 Task: Create new Company, with domain: 'ricoh.com' and type: 'Prospect'. Add new contact for this company, with mail Id: 'Vivaan21Verma@ricoh.com', First Name: Vivaan, Last name:  Verma, Job Title: 'Copywriter', Phone Number: '(718) 987-6544'. Change life cycle stage to  Lead and lead status to  In Progress. Logged in from softage.6@softage.net
Action: Mouse moved to (113, 72)
Screenshot: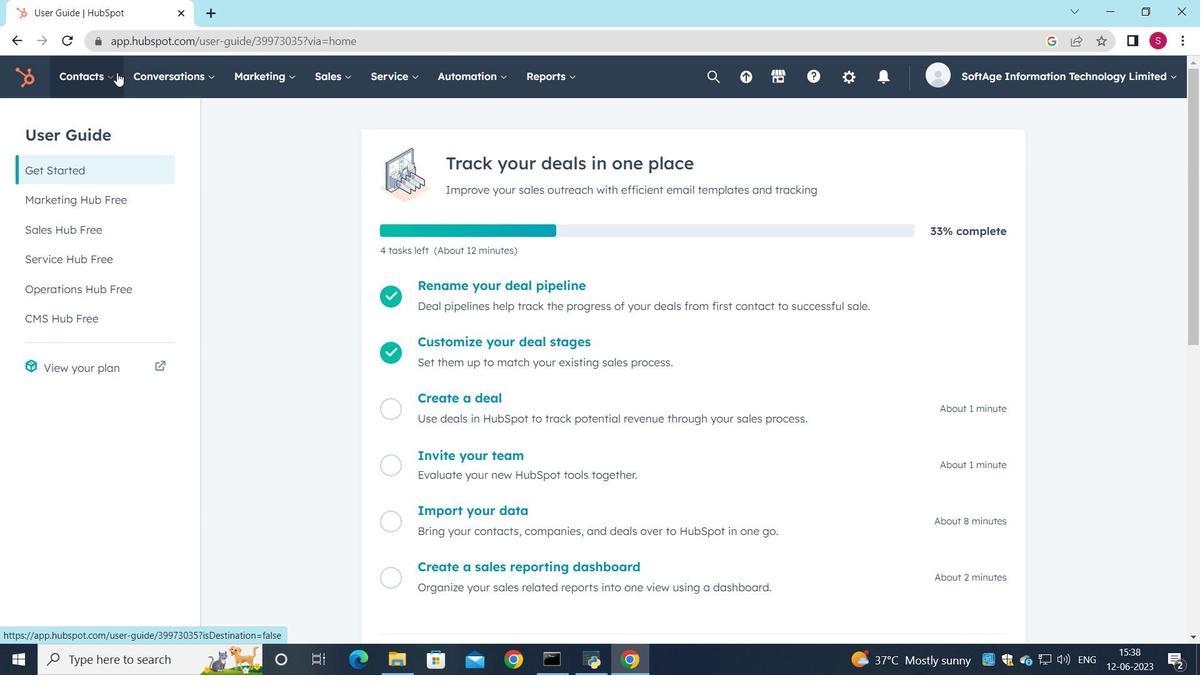 
Action: Mouse pressed left at (113, 72)
Screenshot: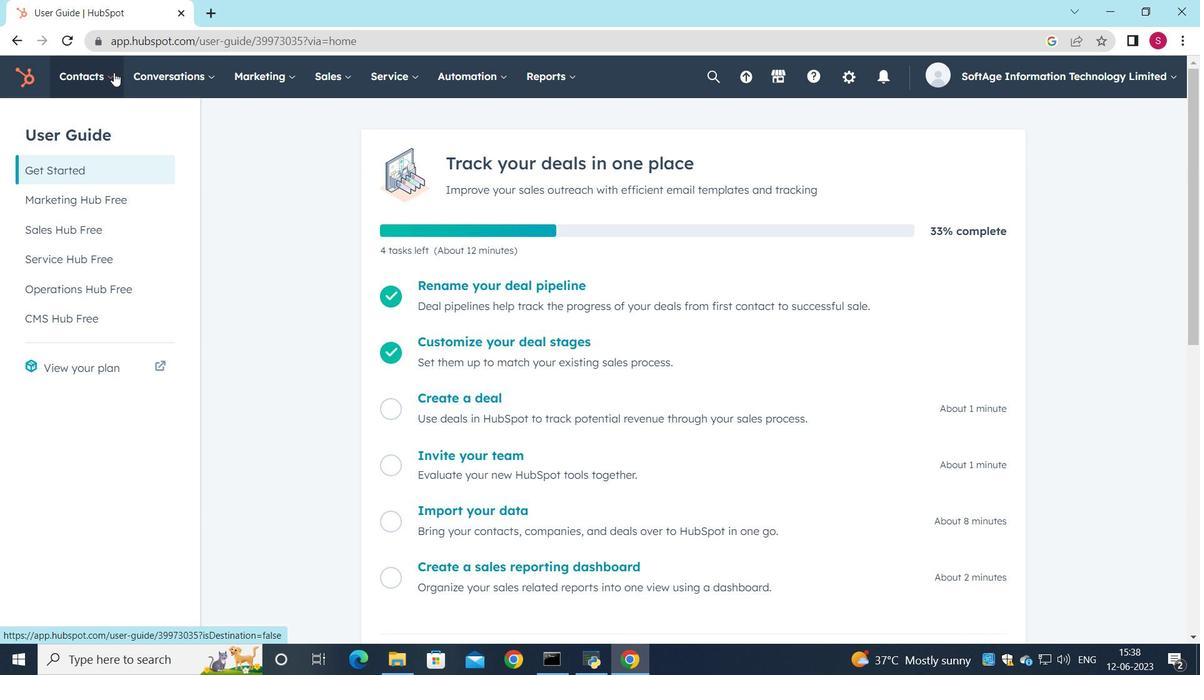 
Action: Mouse moved to (93, 157)
Screenshot: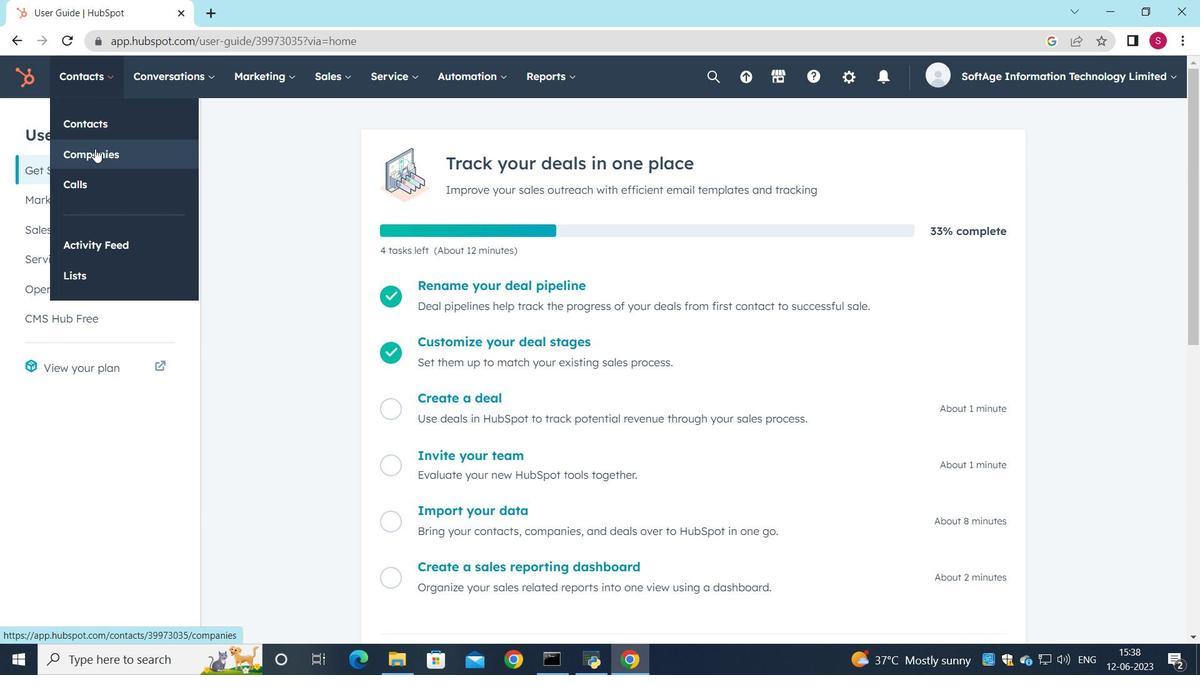 
Action: Mouse pressed left at (93, 157)
Screenshot: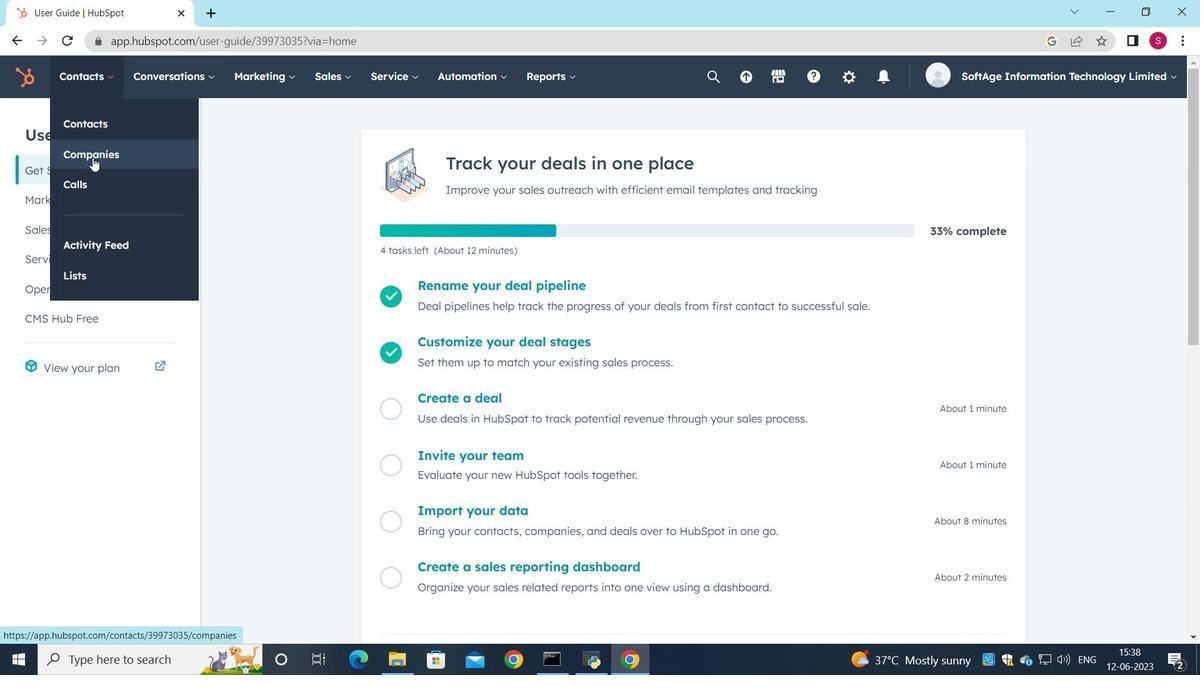 
Action: Mouse moved to (1092, 128)
Screenshot: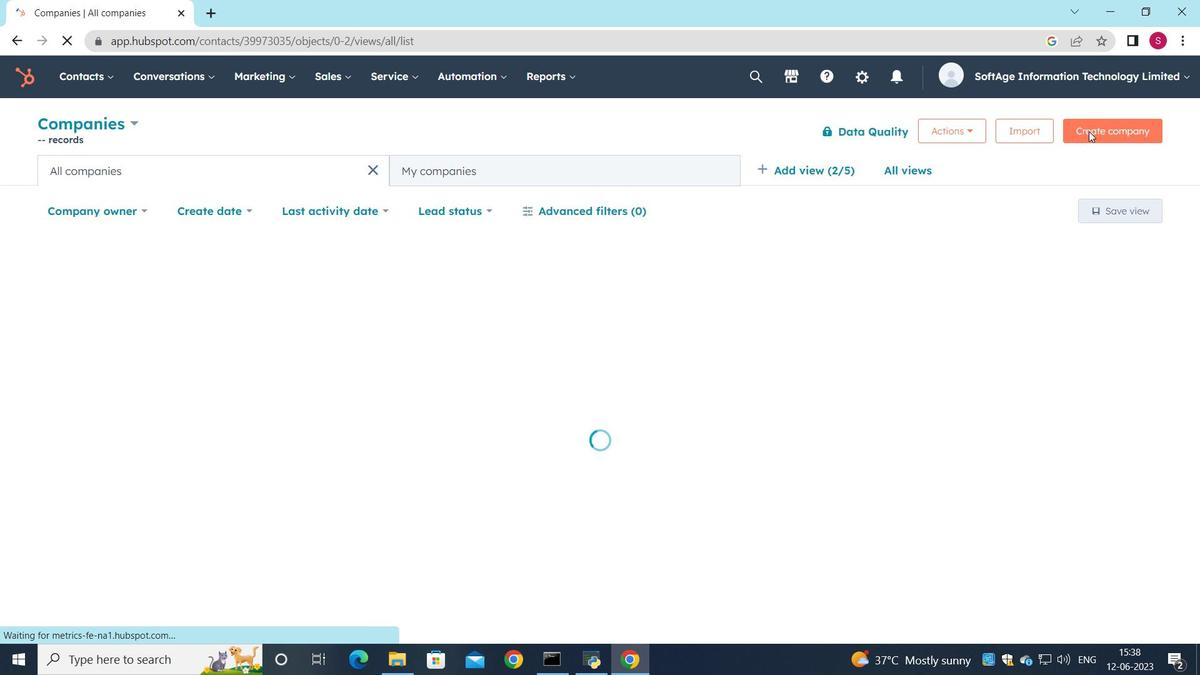 
Action: Mouse pressed left at (1092, 128)
Screenshot: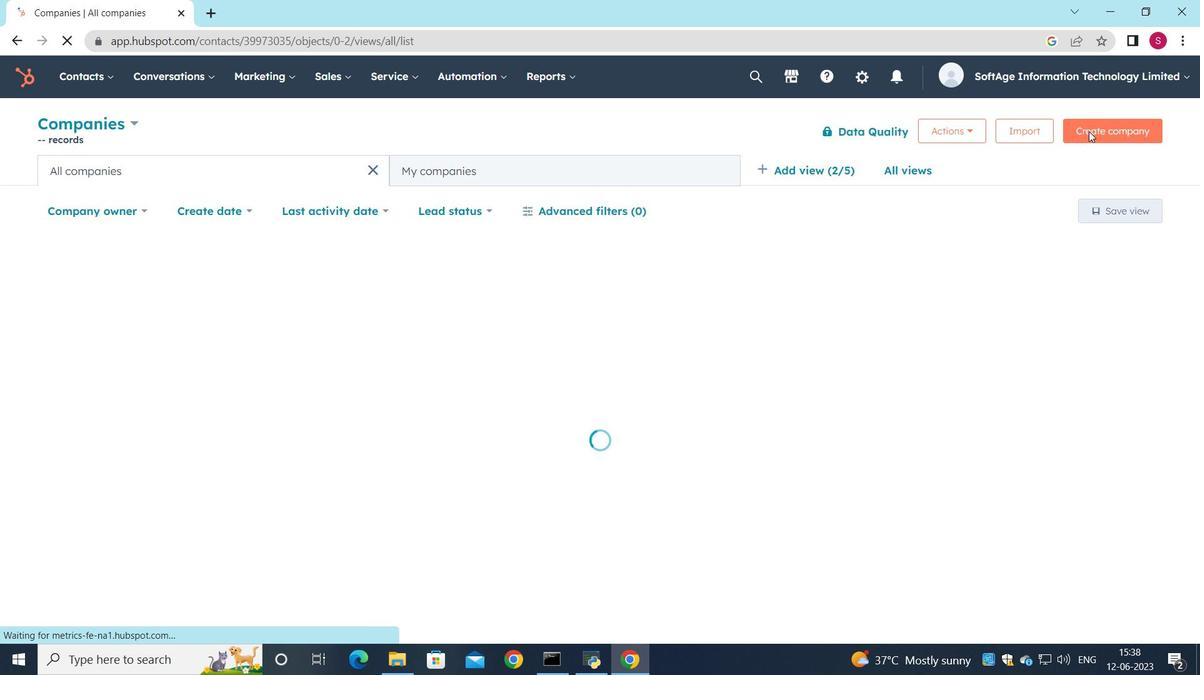 
Action: Mouse moved to (870, 215)
Screenshot: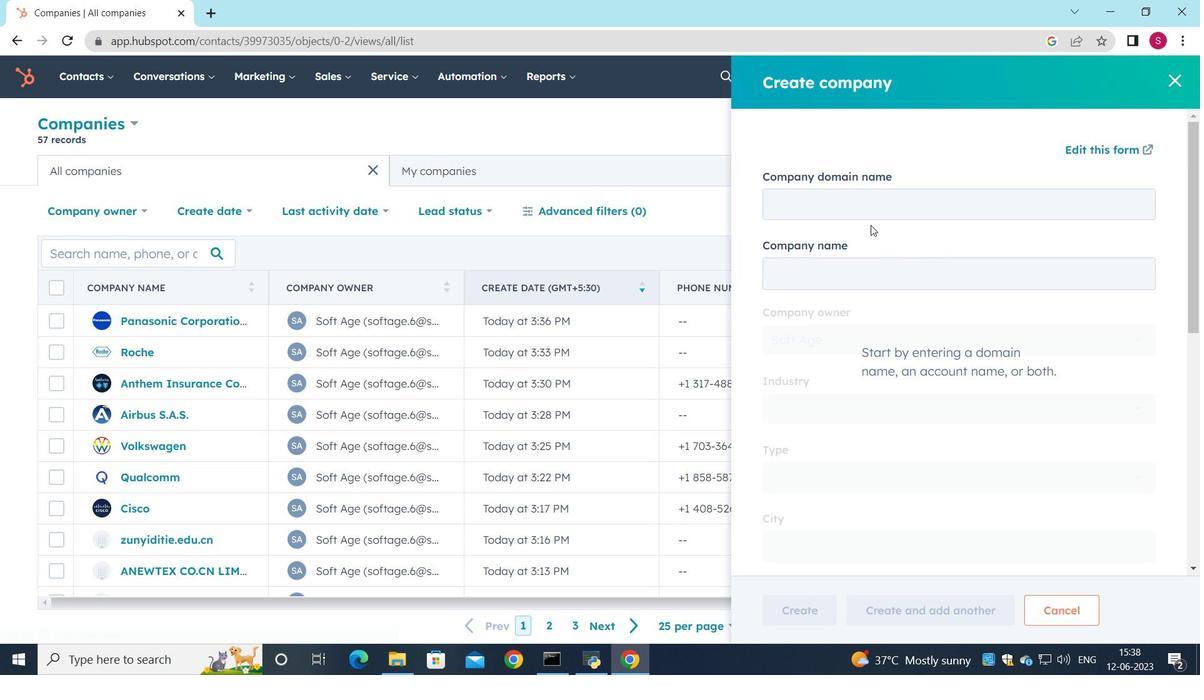 
Action: Mouse pressed left at (870, 215)
Screenshot: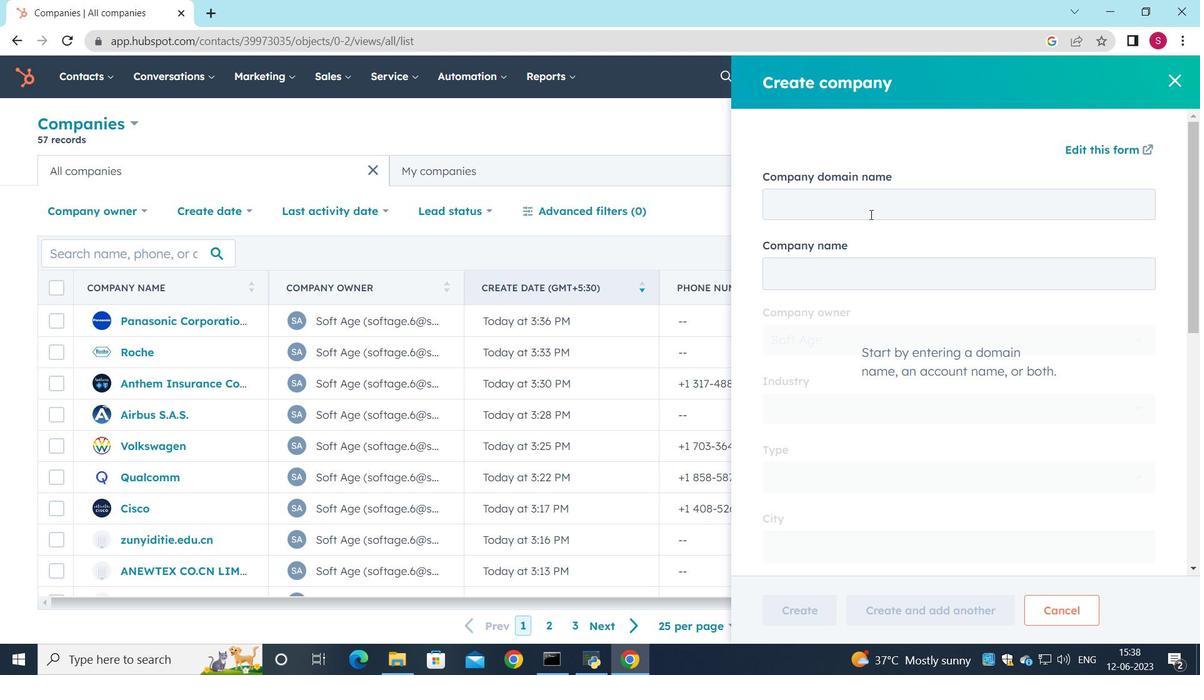 
Action: Key pressed ricoh.com
Screenshot: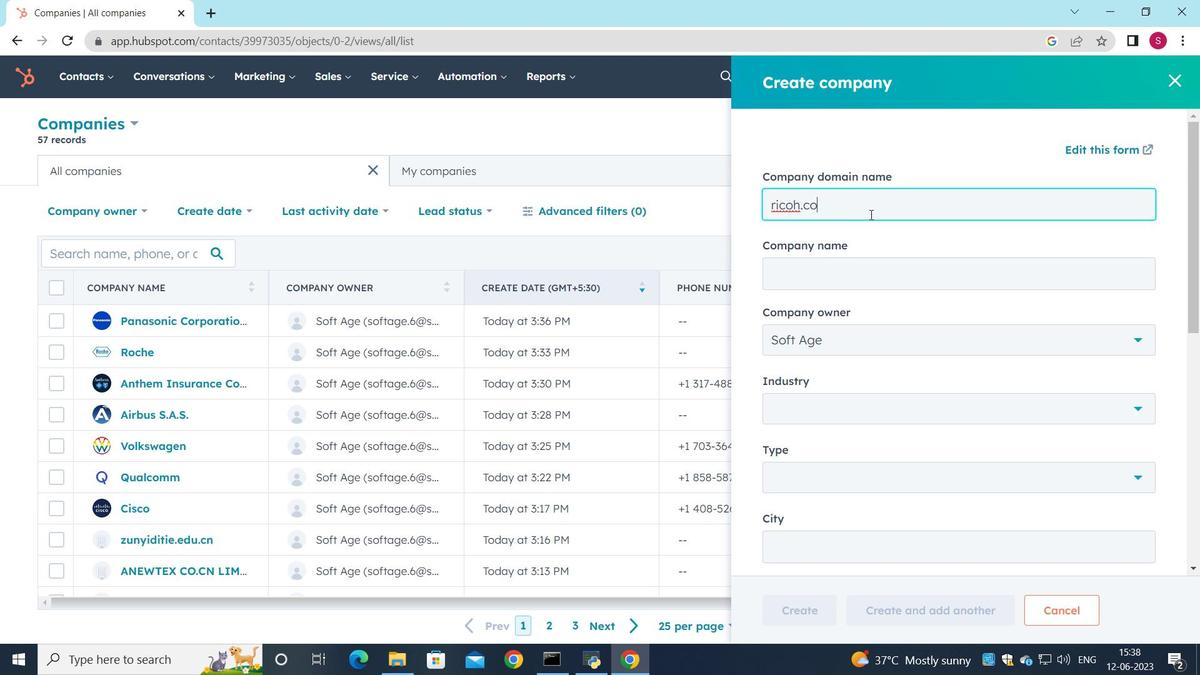
Action: Mouse moved to (868, 349)
Screenshot: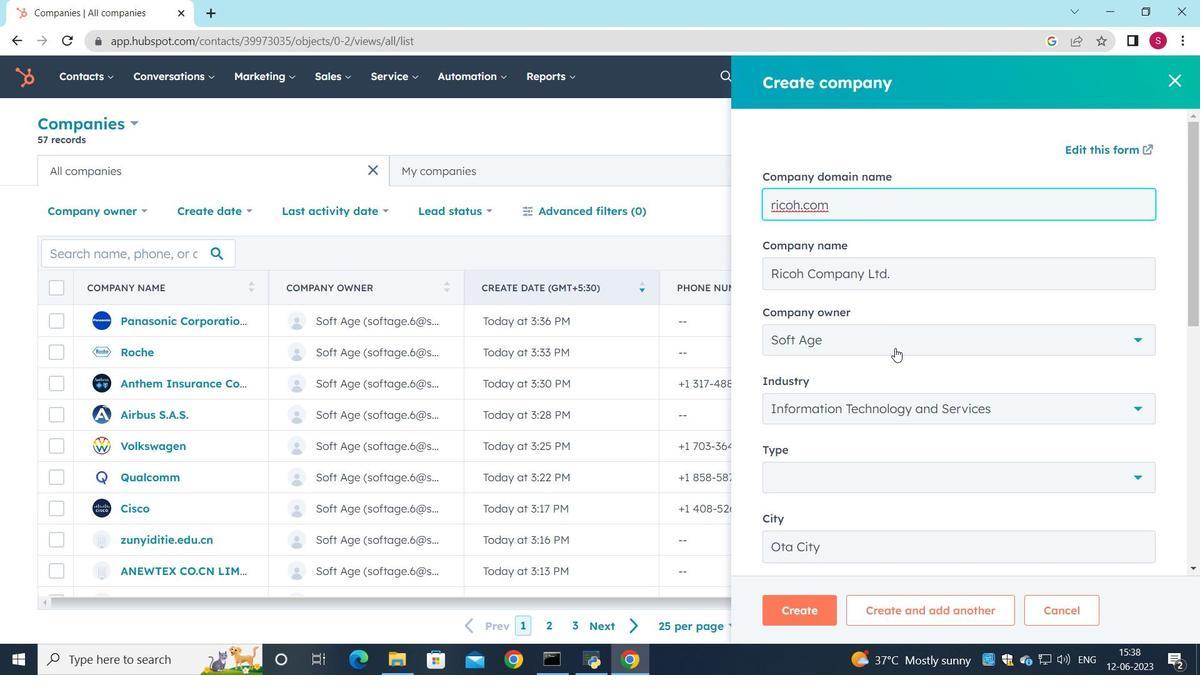 
Action: Mouse scrolled (868, 348) with delta (0, 0)
Screenshot: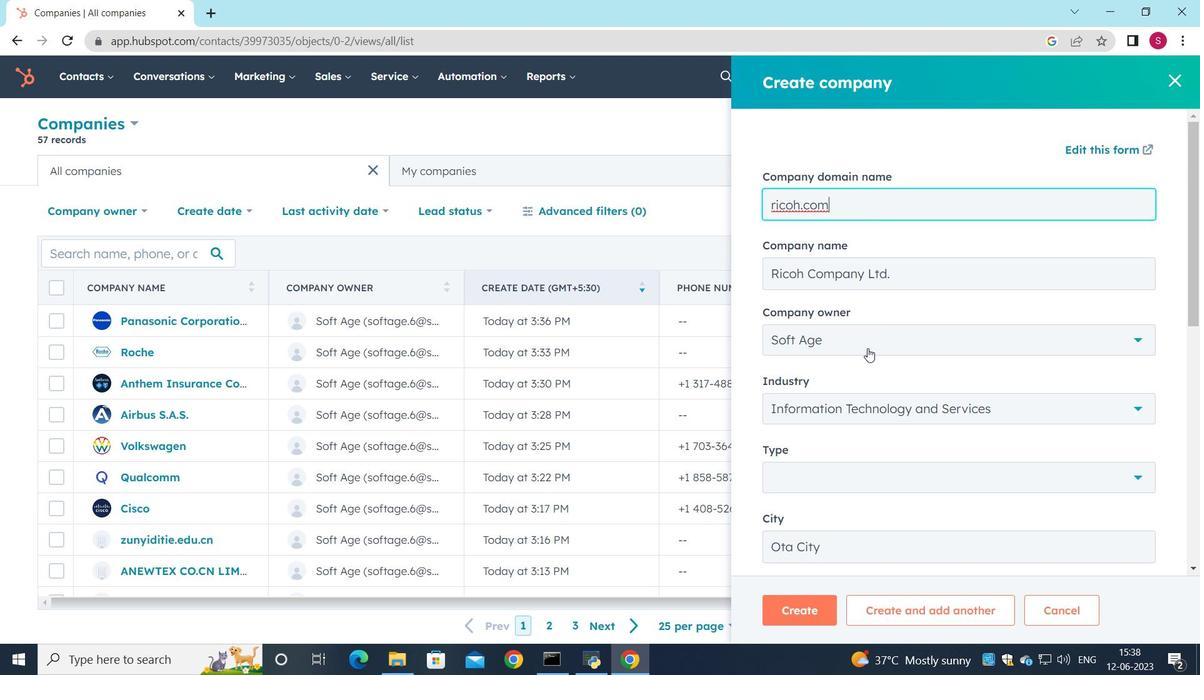 
Action: Mouse scrolled (868, 348) with delta (0, 0)
Screenshot: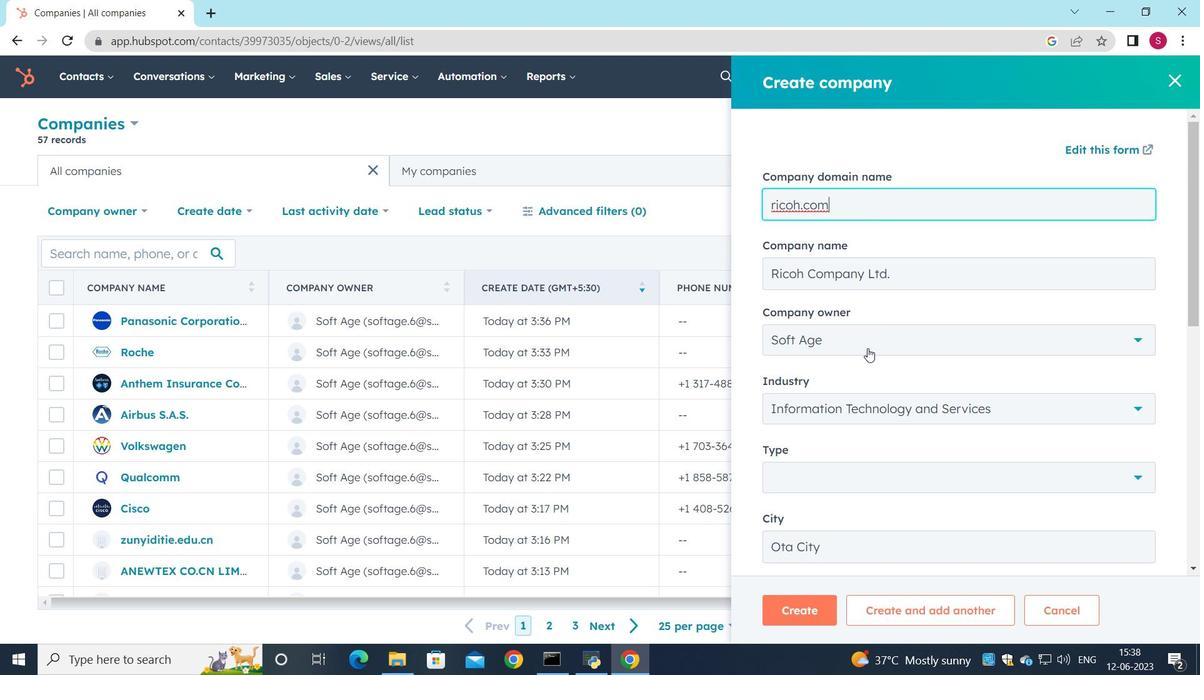 
Action: Mouse moved to (1134, 317)
Screenshot: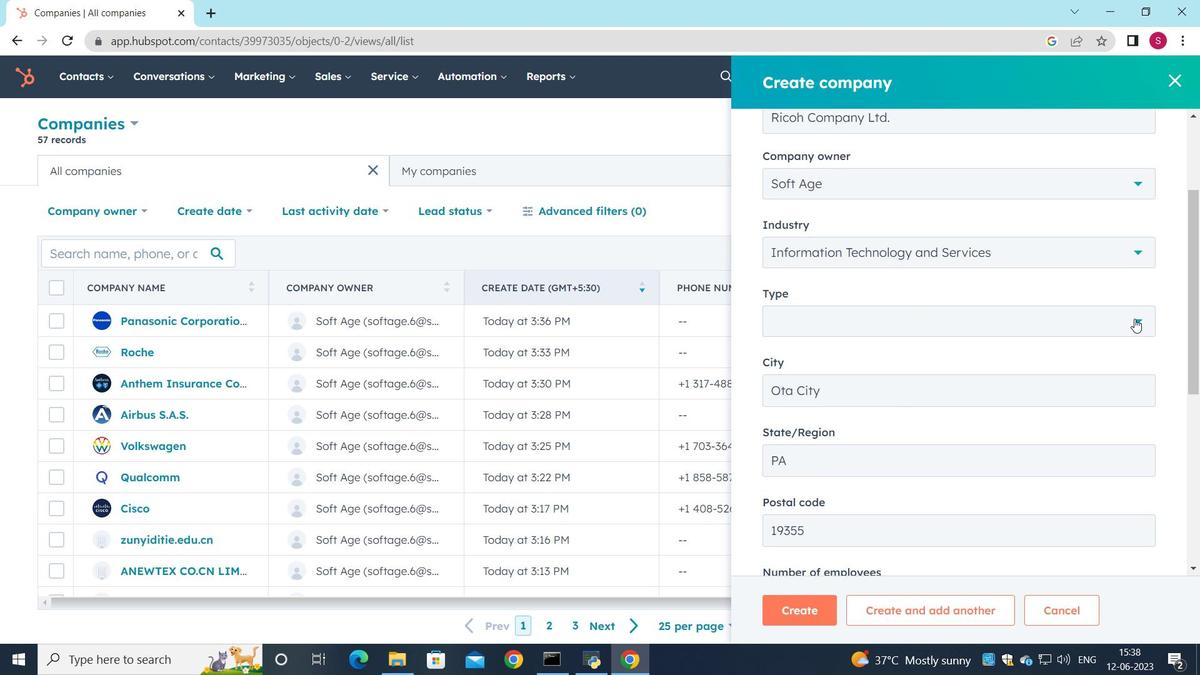 
Action: Mouse pressed left at (1134, 317)
Screenshot: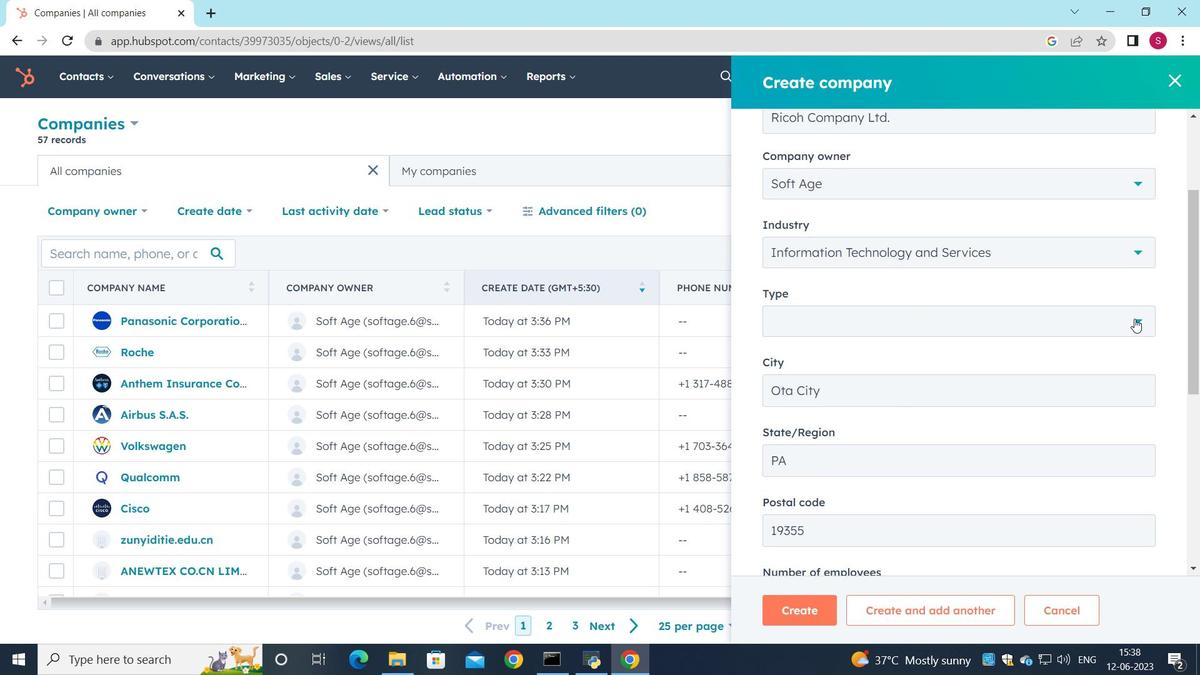 
Action: Mouse moved to (817, 393)
Screenshot: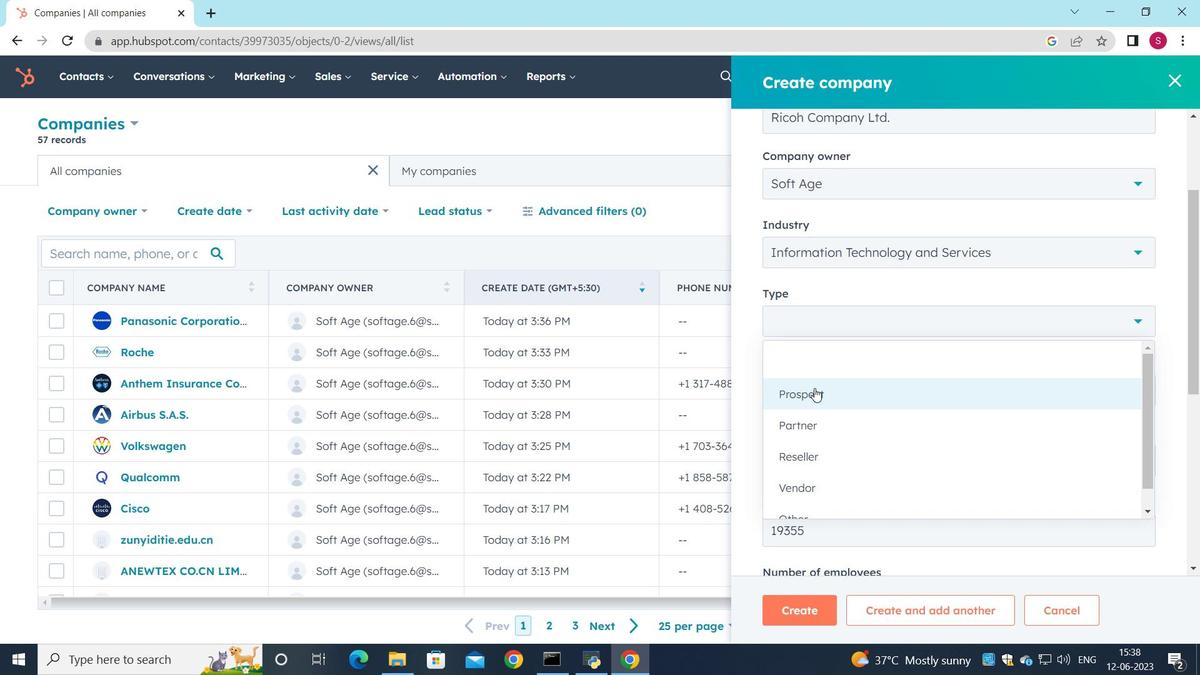 
Action: Mouse pressed left at (817, 393)
Screenshot: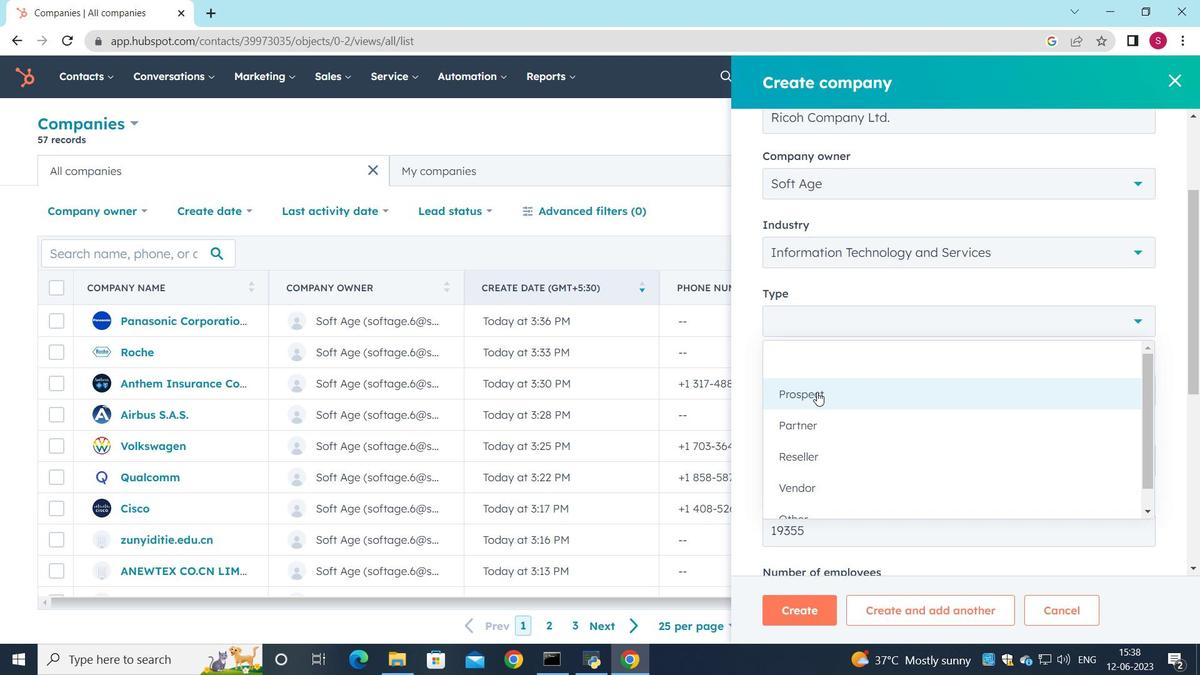 
Action: Mouse scrolled (817, 392) with delta (0, 0)
Screenshot: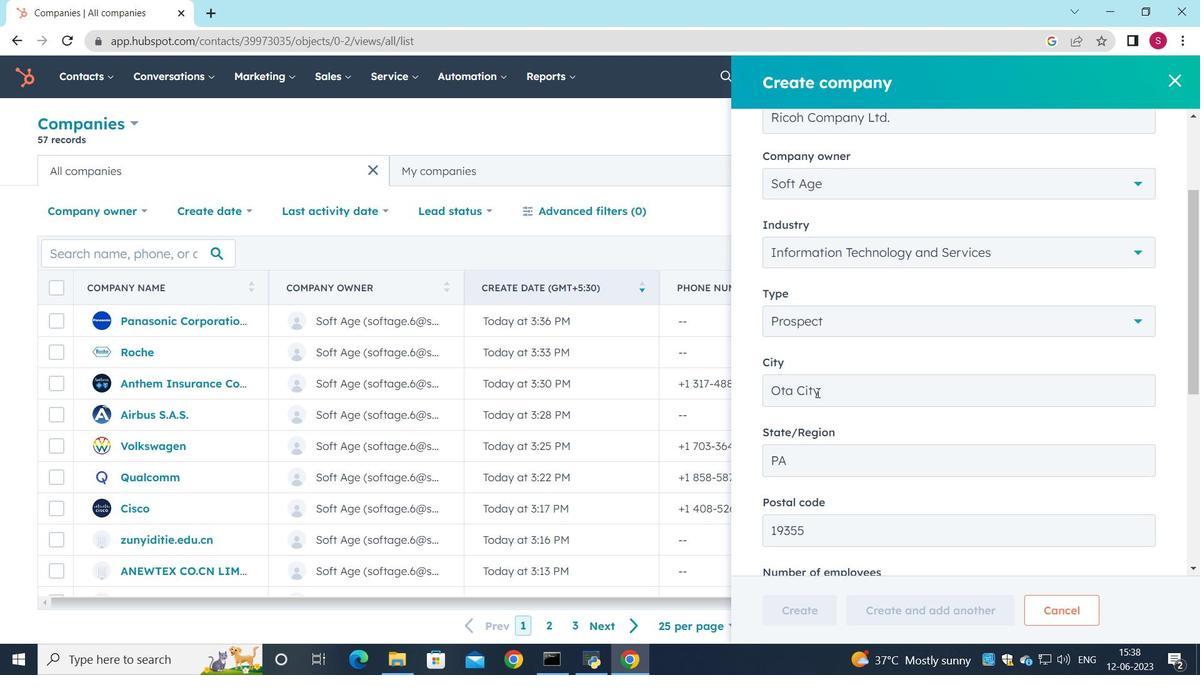 
Action: Mouse scrolled (817, 392) with delta (0, 0)
Screenshot: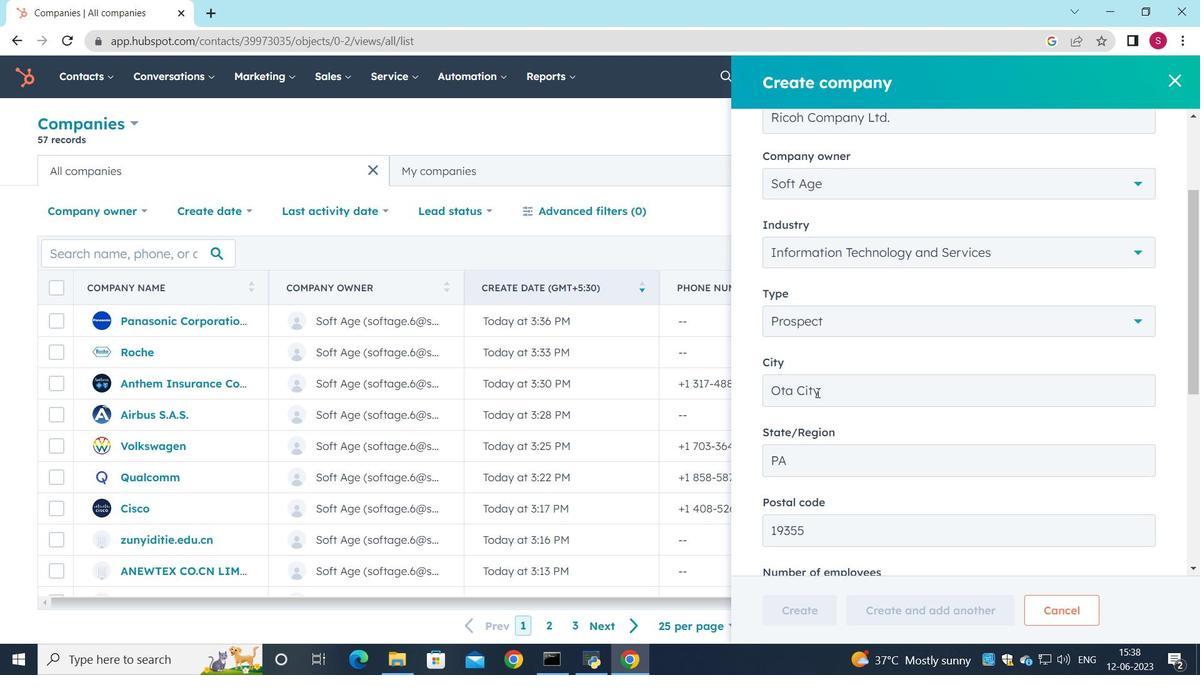 
Action: Mouse moved to (846, 447)
Screenshot: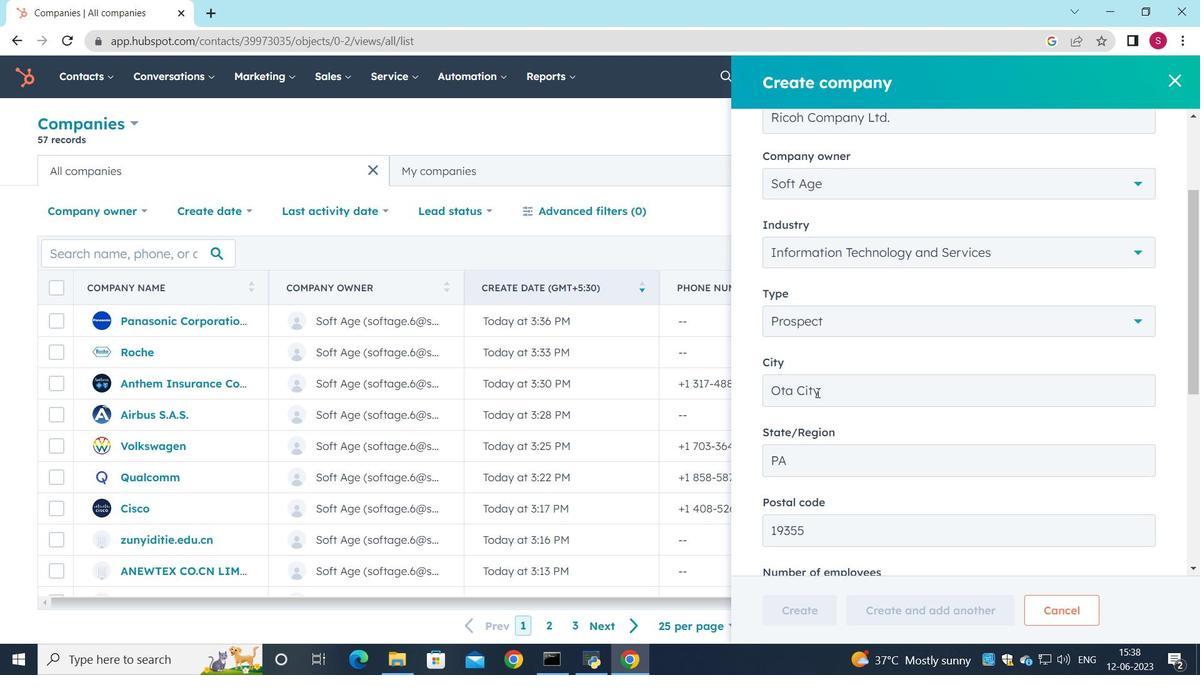 
Action: Mouse scrolled (846, 447) with delta (0, 0)
Screenshot: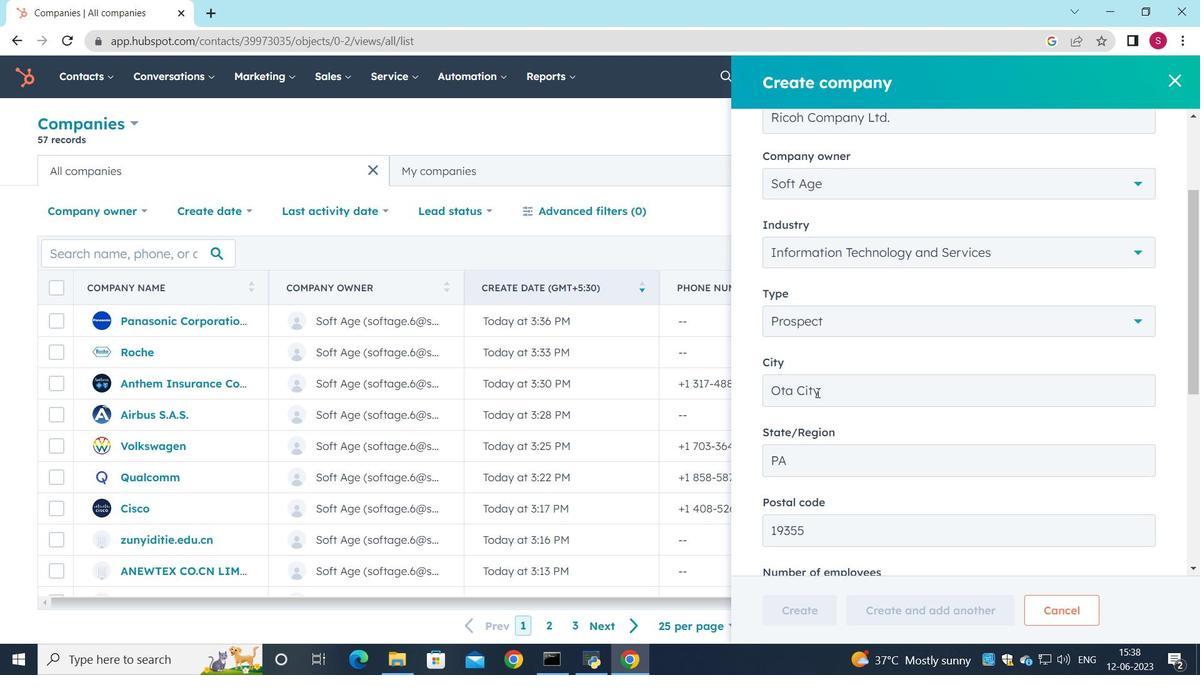 
Action: Mouse moved to (783, 596)
Screenshot: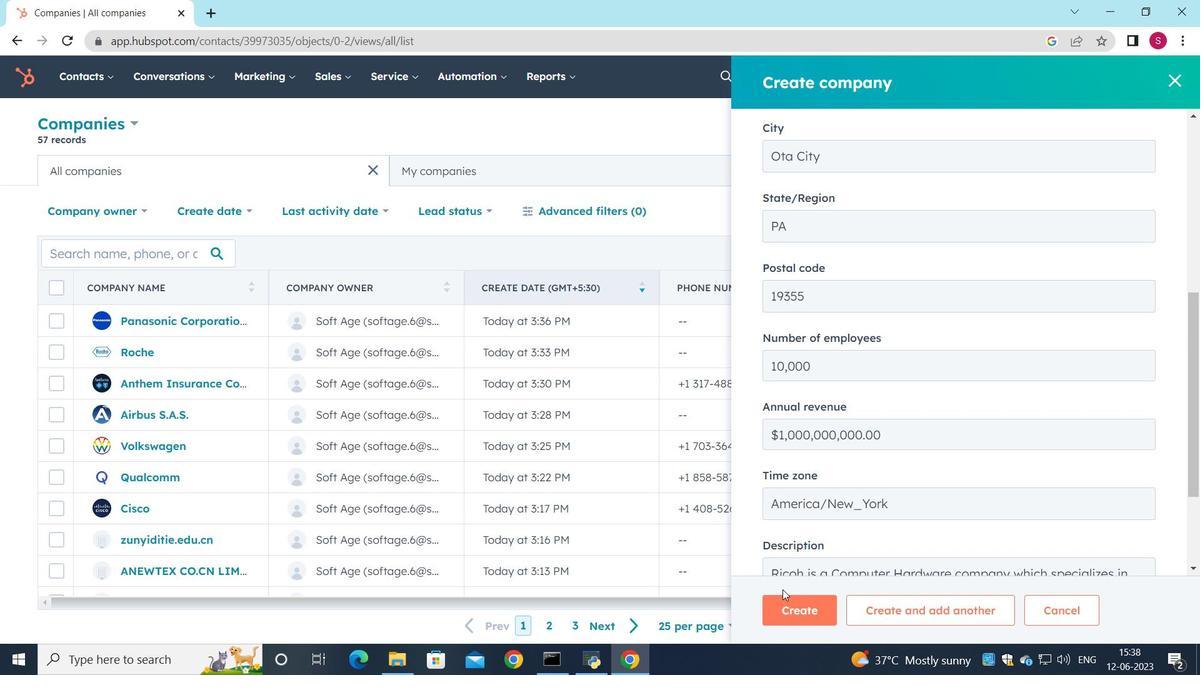 
Action: Mouse pressed left at (783, 596)
Screenshot: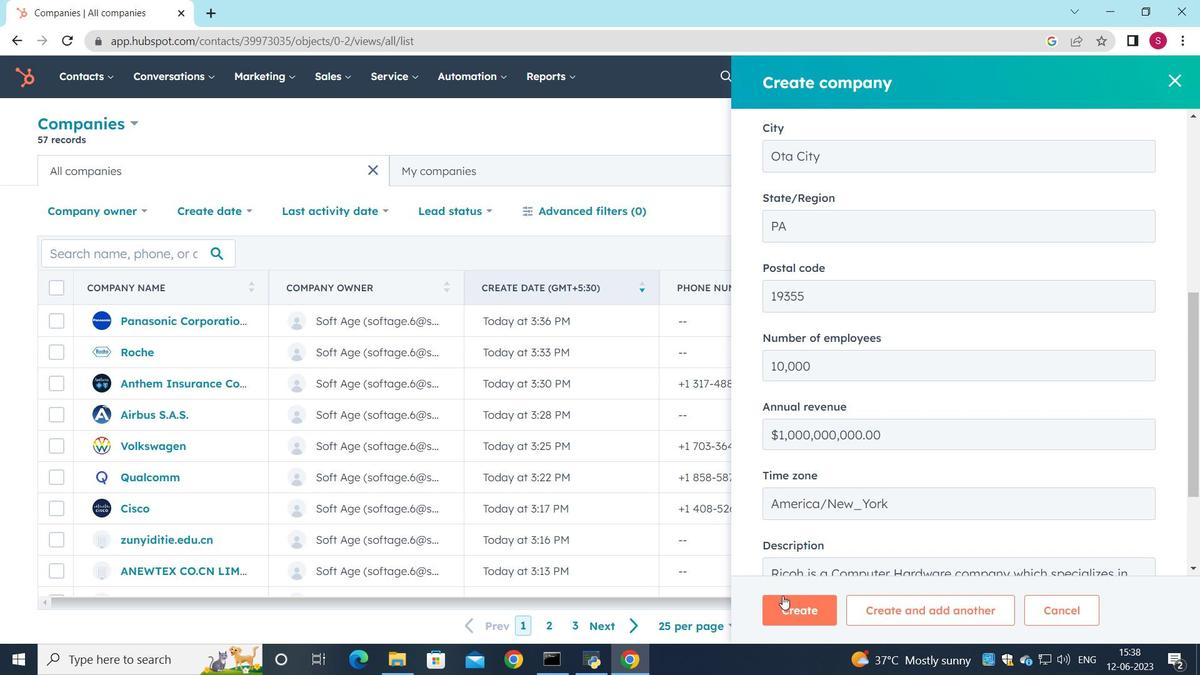 
Action: Mouse moved to (703, 477)
Screenshot: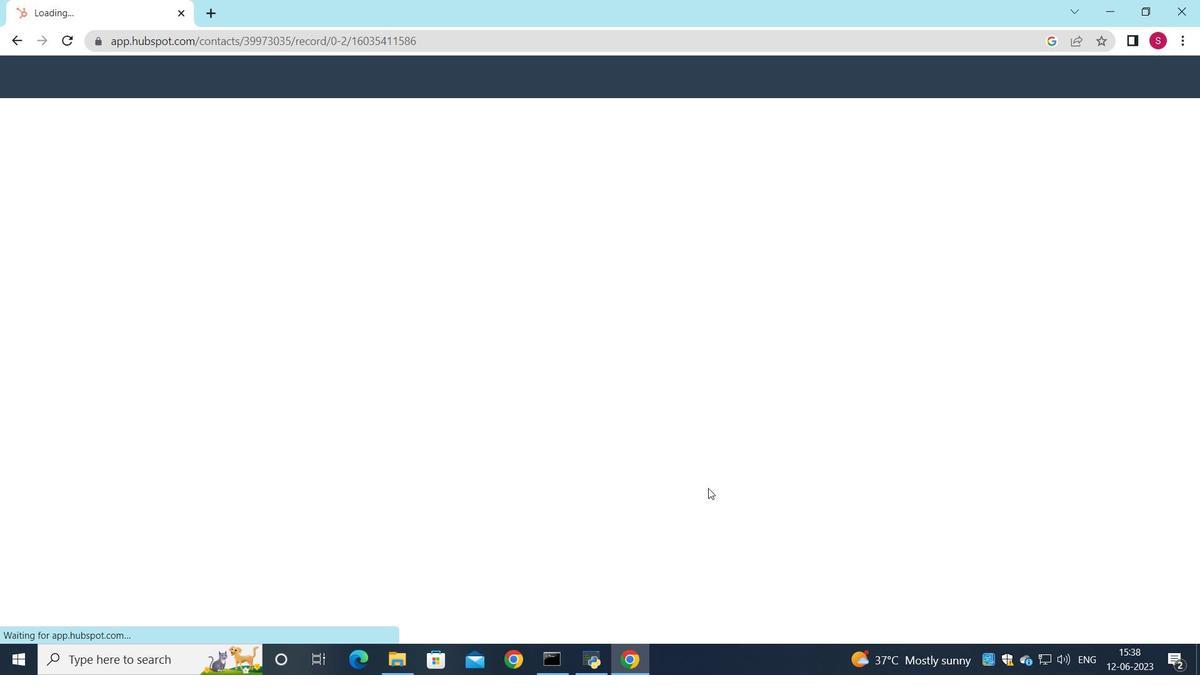 
Action: Mouse scrolled (703, 476) with delta (0, 0)
Screenshot: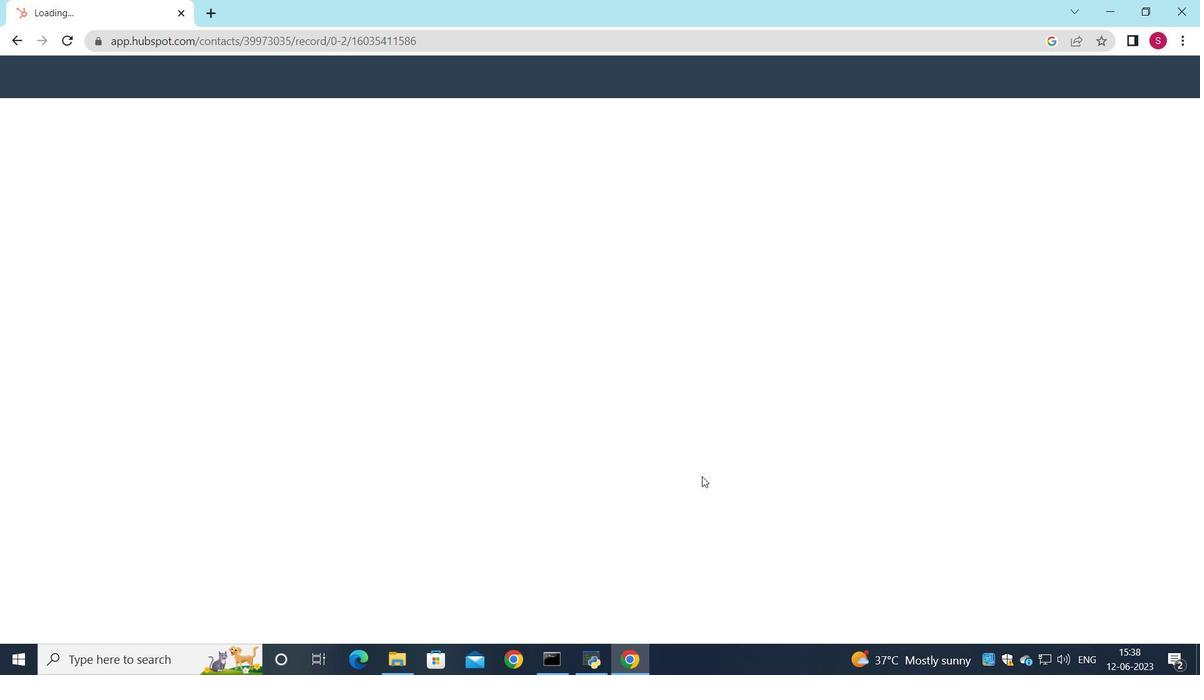 
Action: Mouse scrolled (703, 476) with delta (0, 0)
Screenshot: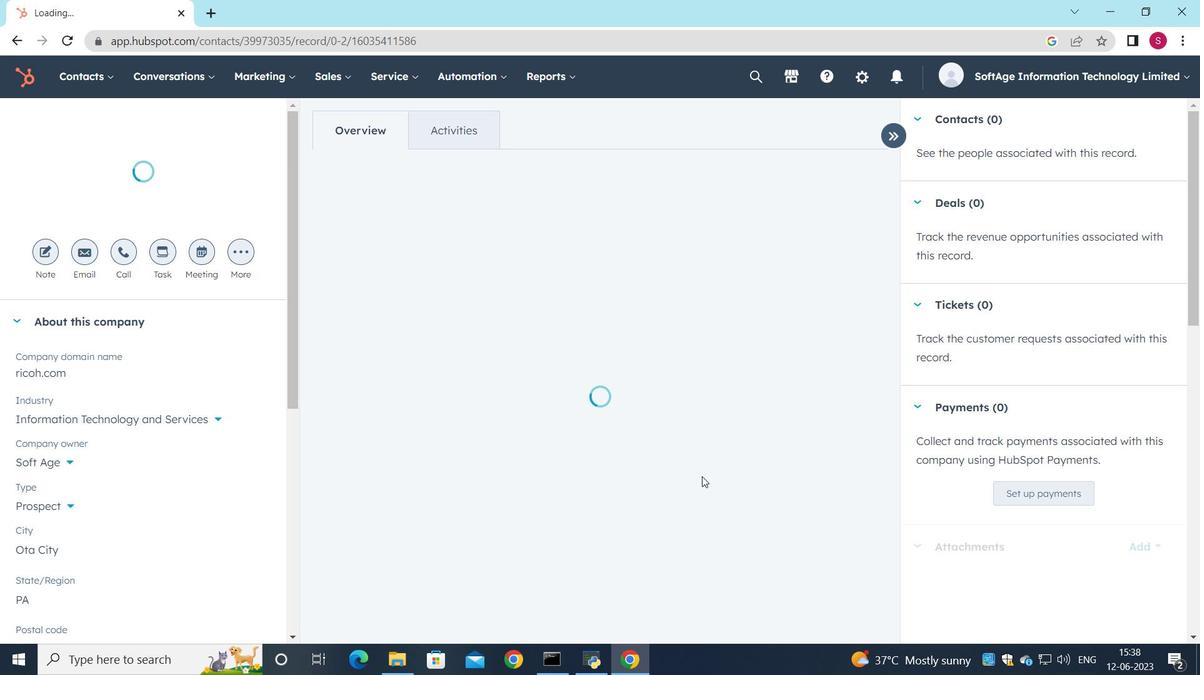 
Action: Mouse moved to (704, 475)
Screenshot: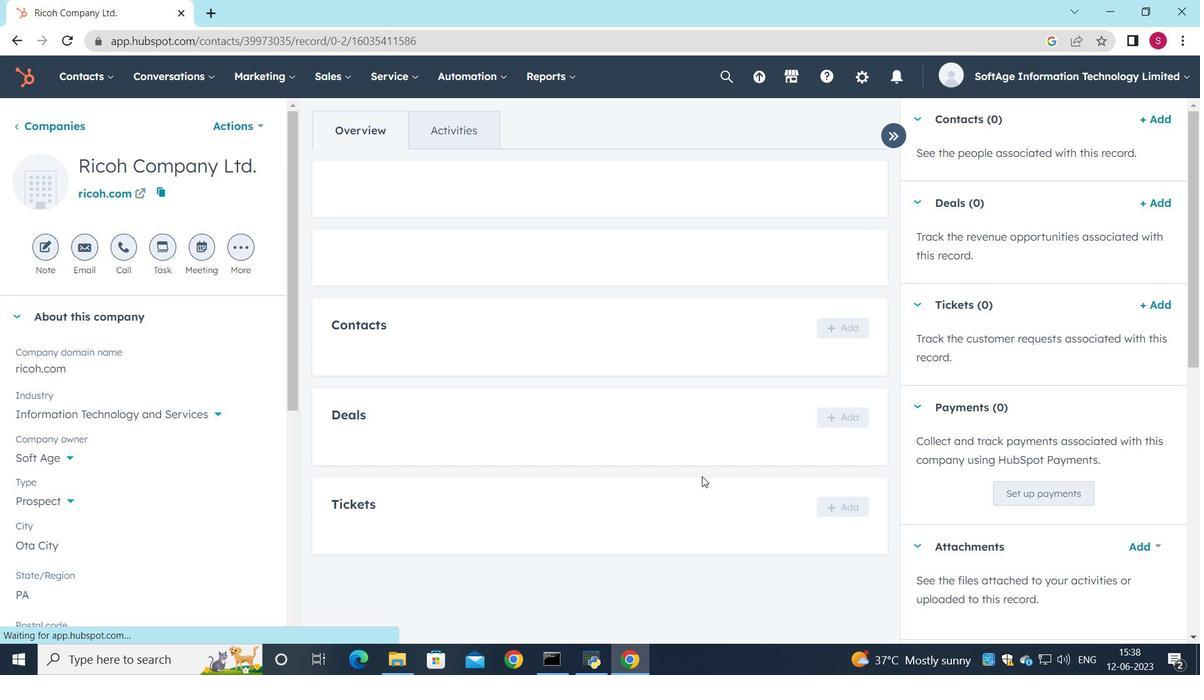 
Action: Mouse scrolled (704, 475) with delta (0, 0)
Screenshot: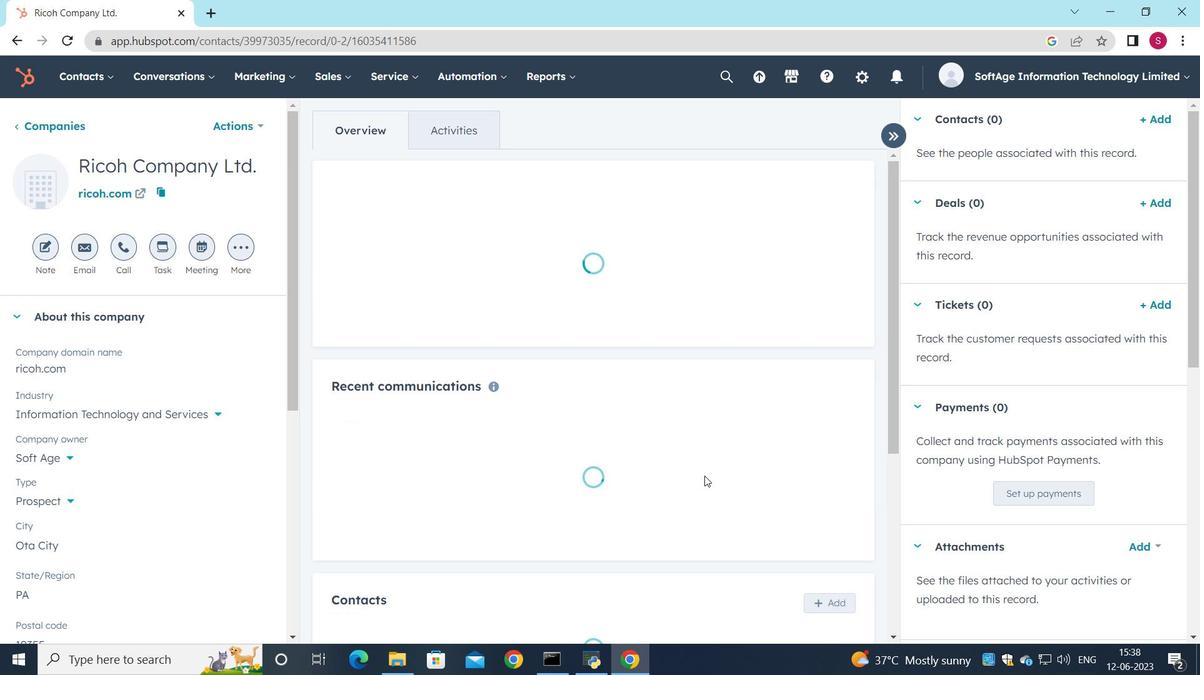 
Action: Mouse moved to (822, 427)
Screenshot: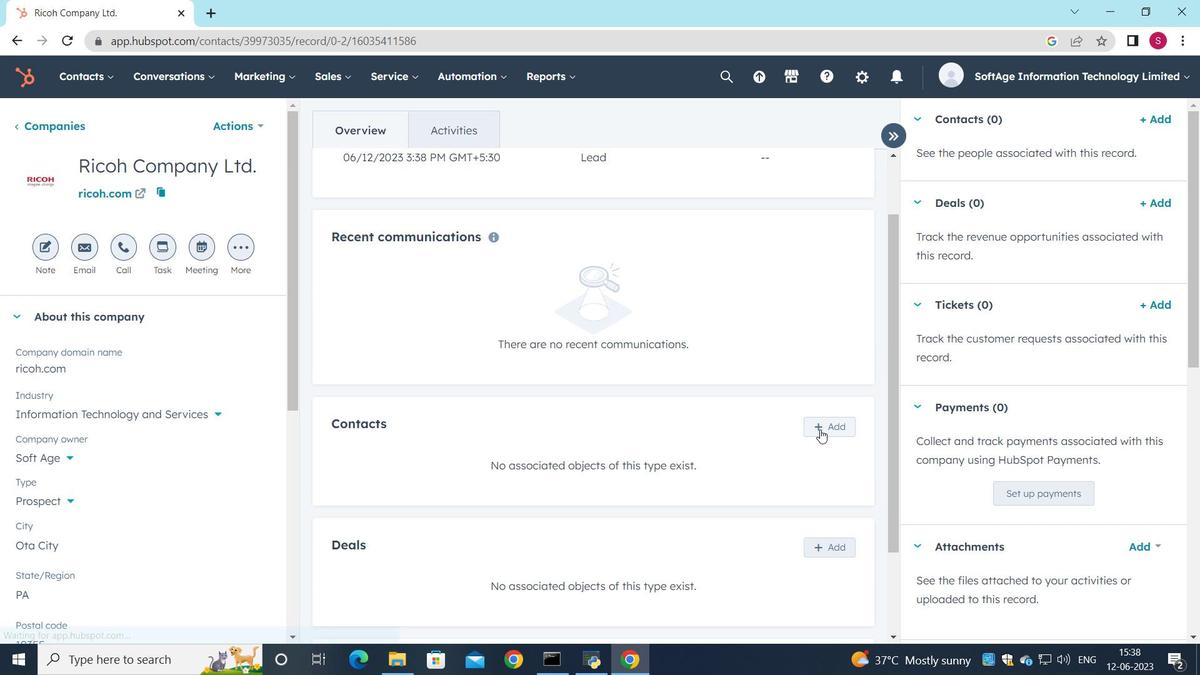 
Action: Mouse pressed left at (822, 427)
Screenshot: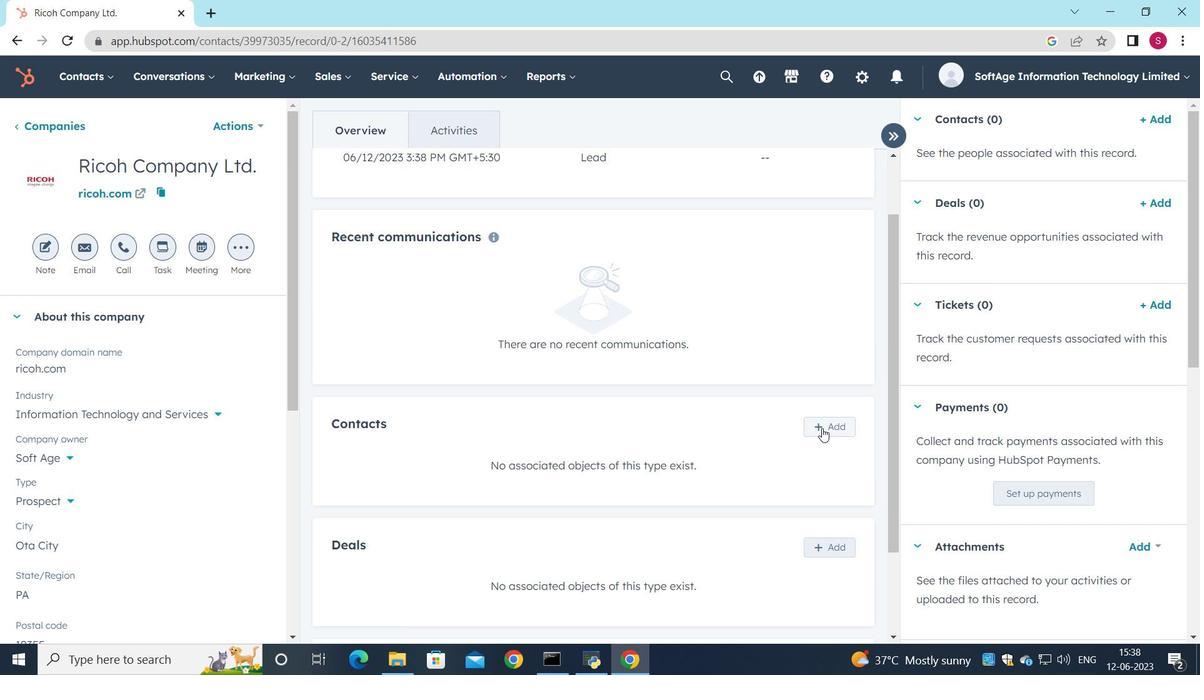 
Action: Mouse moved to (885, 164)
Screenshot: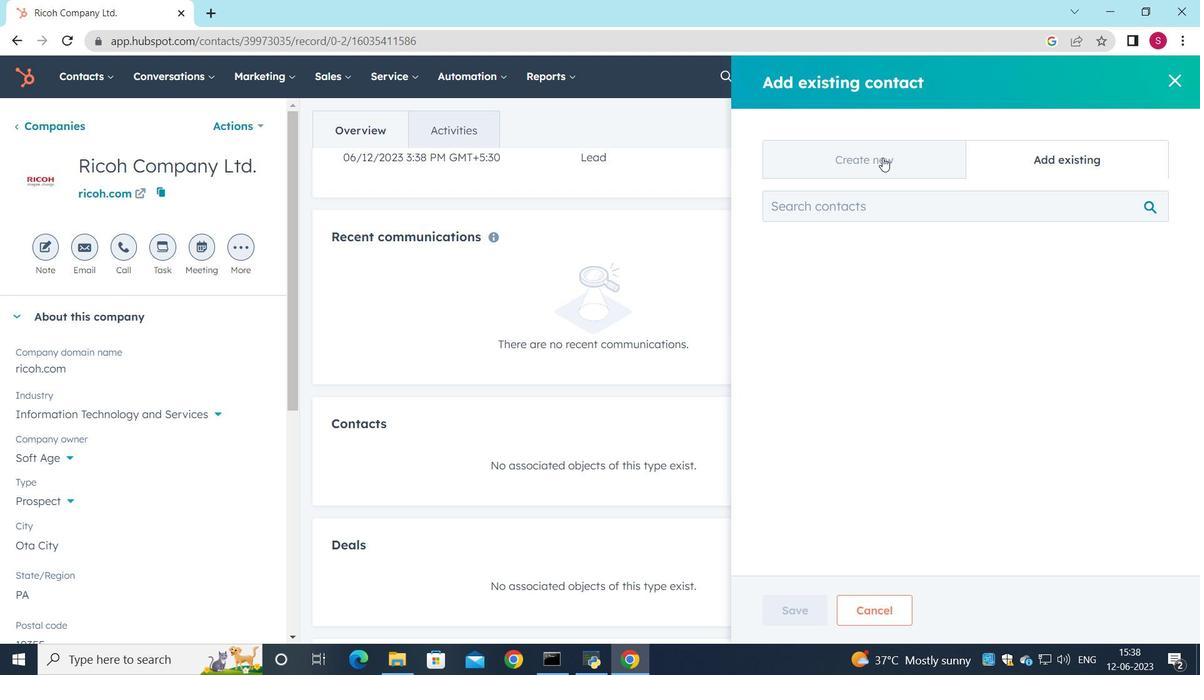 
Action: Mouse pressed left at (885, 164)
Screenshot: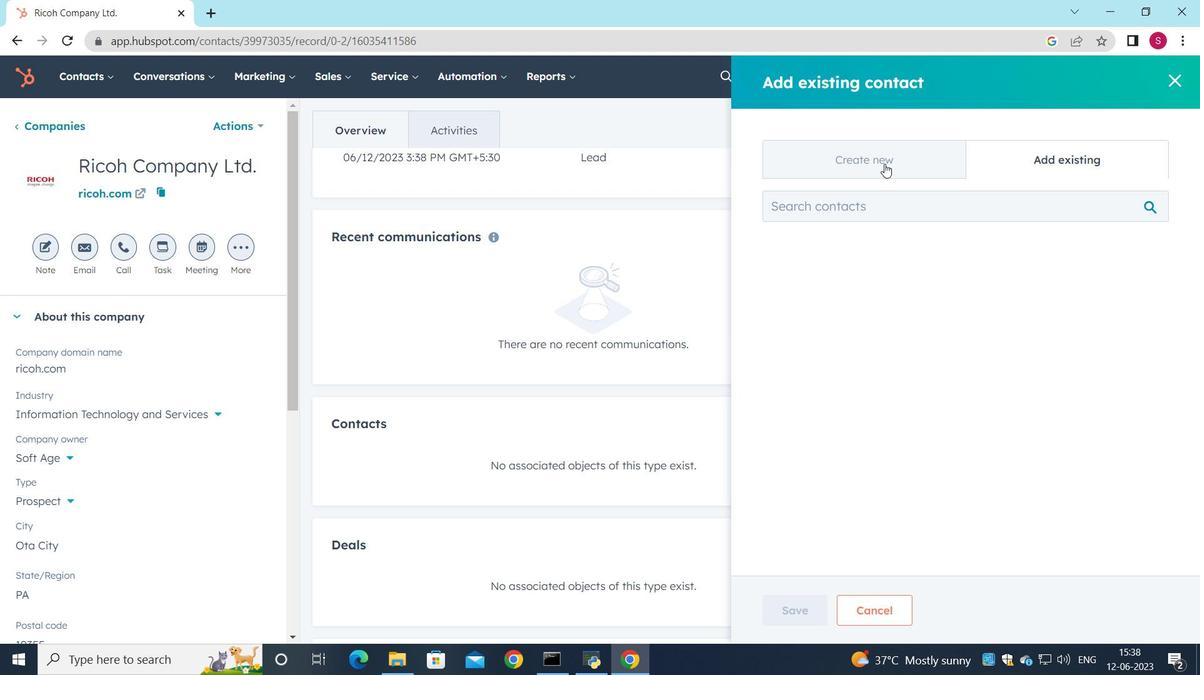 
Action: Mouse moved to (861, 162)
Screenshot: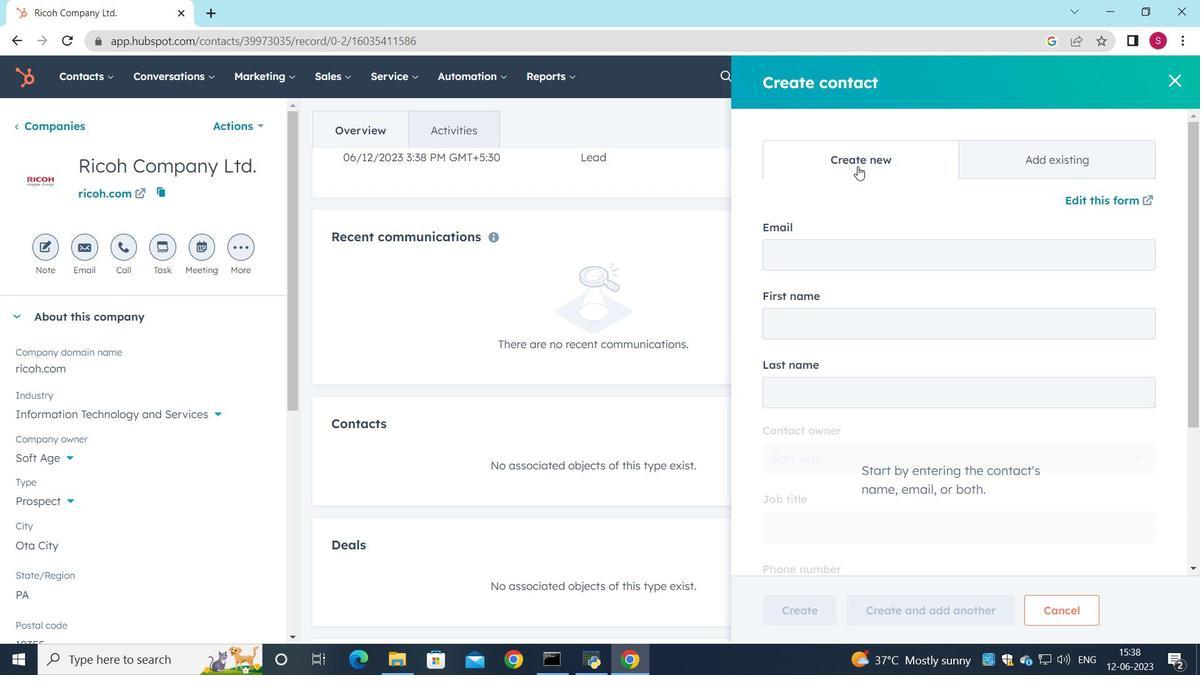 
Action: Mouse pressed left at (861, 162)
Screenshot: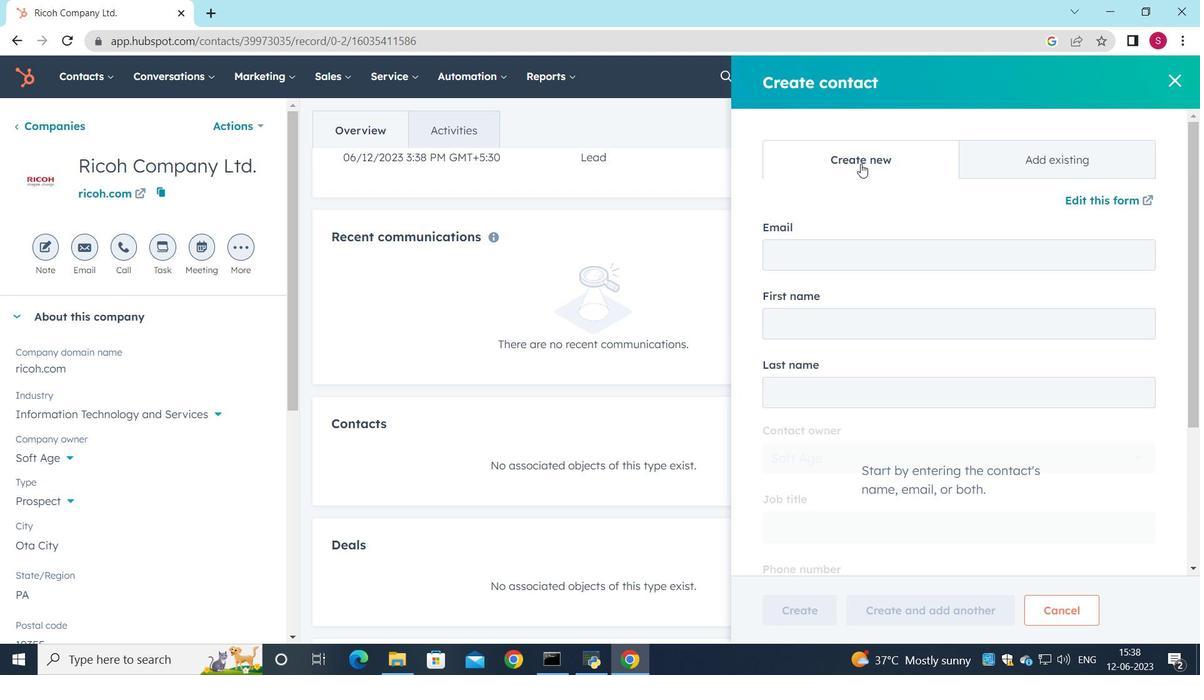 
Action: Mouse moved to (836, 249)
Screenshot: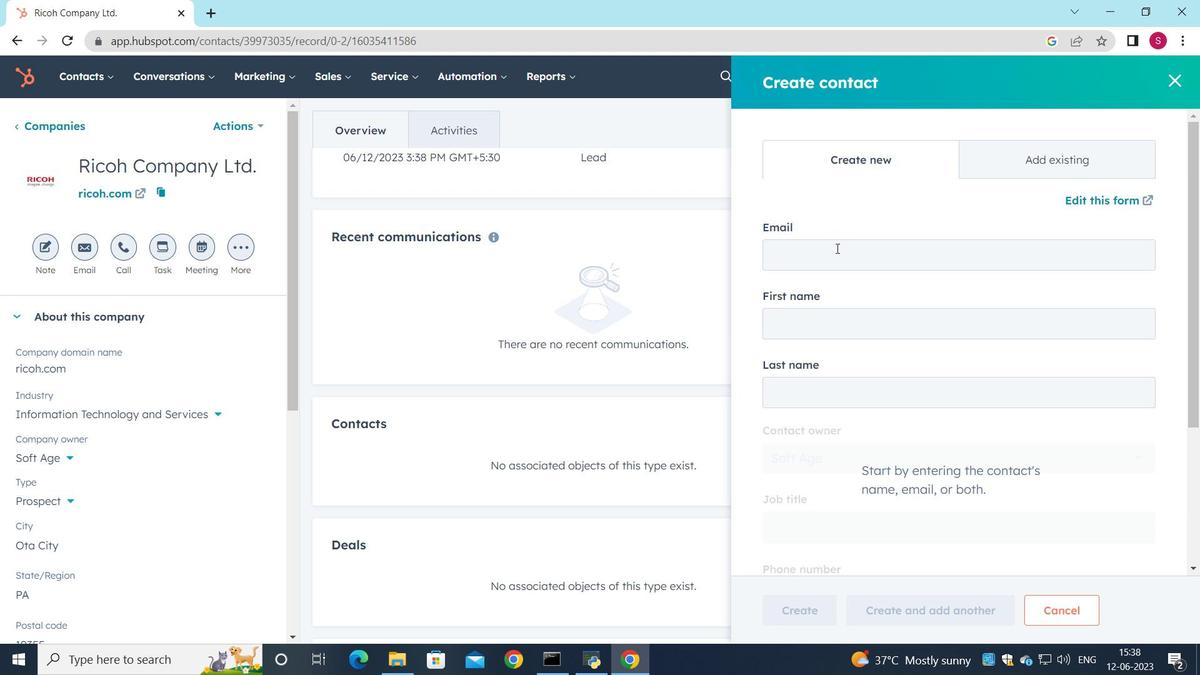 
Action: Mouse pressed left at (836, 249)
Screenshot: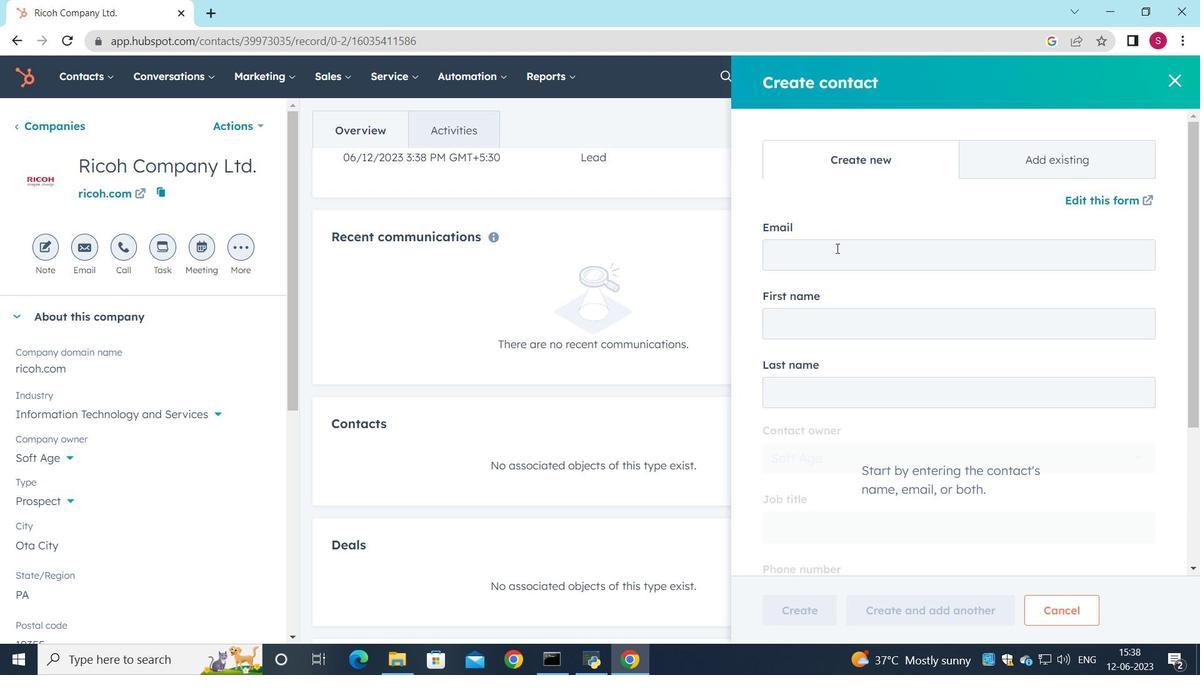 
Action: Key pressed <Key.shift><Key.shift><Key.shift><Key.shift><Key.shift>Vivaan21<Key.shift><Key.shift><Key.shift><Key.shift><Key.shift><Key.shift><Key.shift><Key.shift><Key.shift><Key.shift><Key.shift>Verma<Key.shift><Key.shift><Key.shift><Key.shift><Key.shift><Key.shift><Key.shift><Key.shift><Key.shift><Key.shift><Key.shift><Key.shift>@ricoh.com
Screenshot: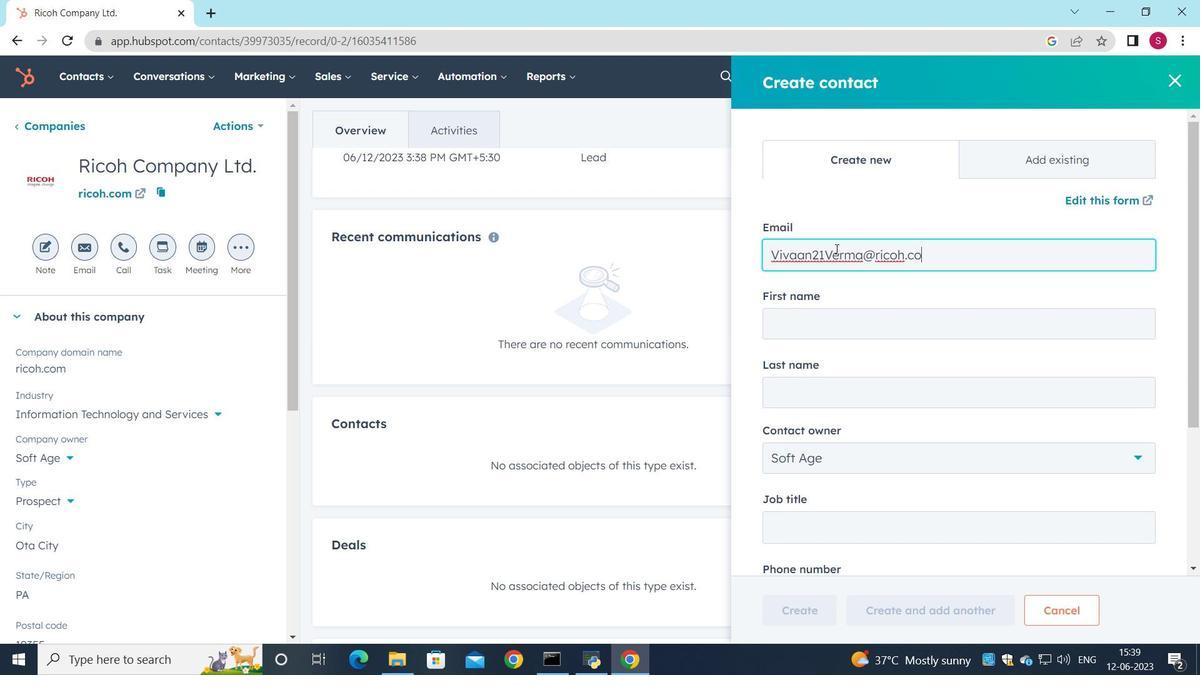 
Action: Mouse moved to (826, 332)
Screenshot: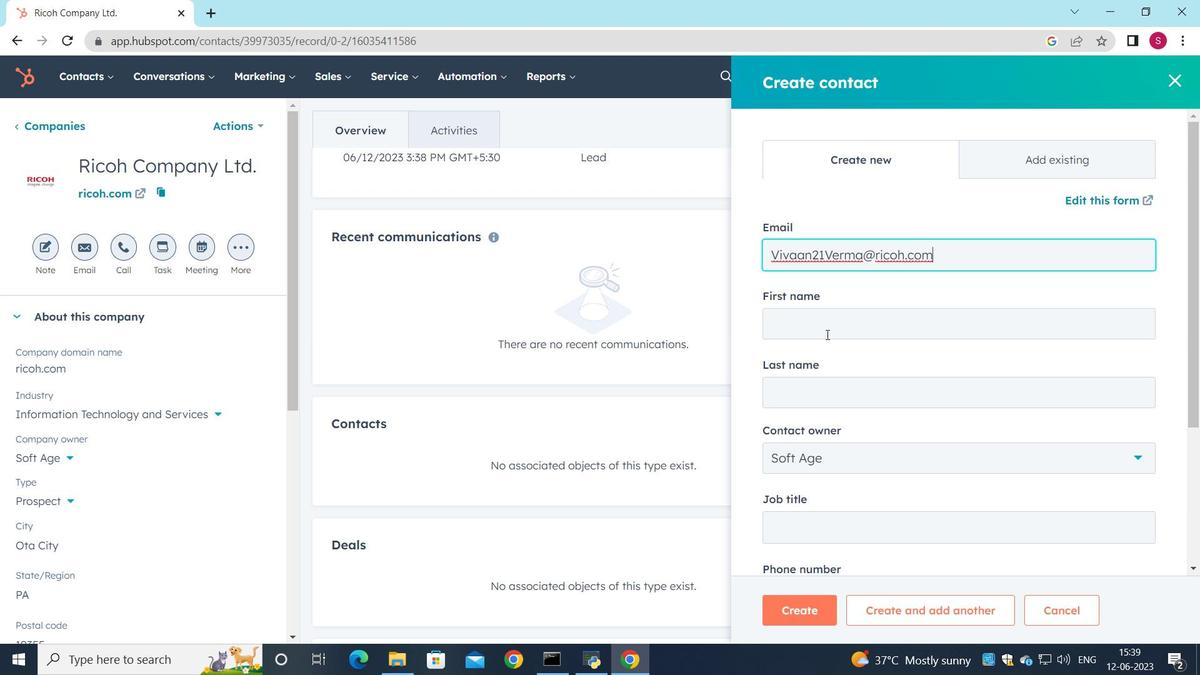 
Action: Mouse pressed left at (826, 332)
Screenshot: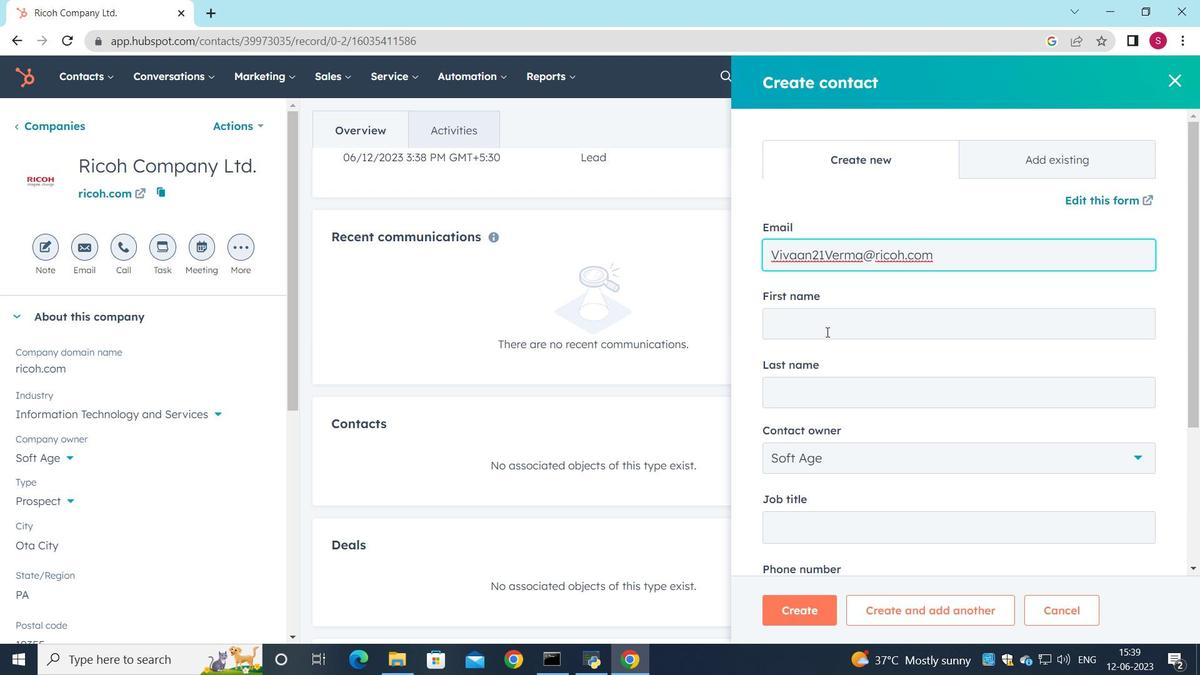 
Action: Key pressed <Key.shift><Key.shift><Key.shift><Key.shift><Key.shift><Key.shift><Key.shift><Key.shift><Key.shift><Key.shift><Key.shift><Key.shift><Key.shift><Key.shift><Key.shift><Key.shift><Key.shift><Key.shift><Key.shift><Key.shift><Key.shift><Key.shift><Key.shift><Key.shift><Key.shift><Key.shift><Key.shift><Key.shift>Vivaan
Screenshot: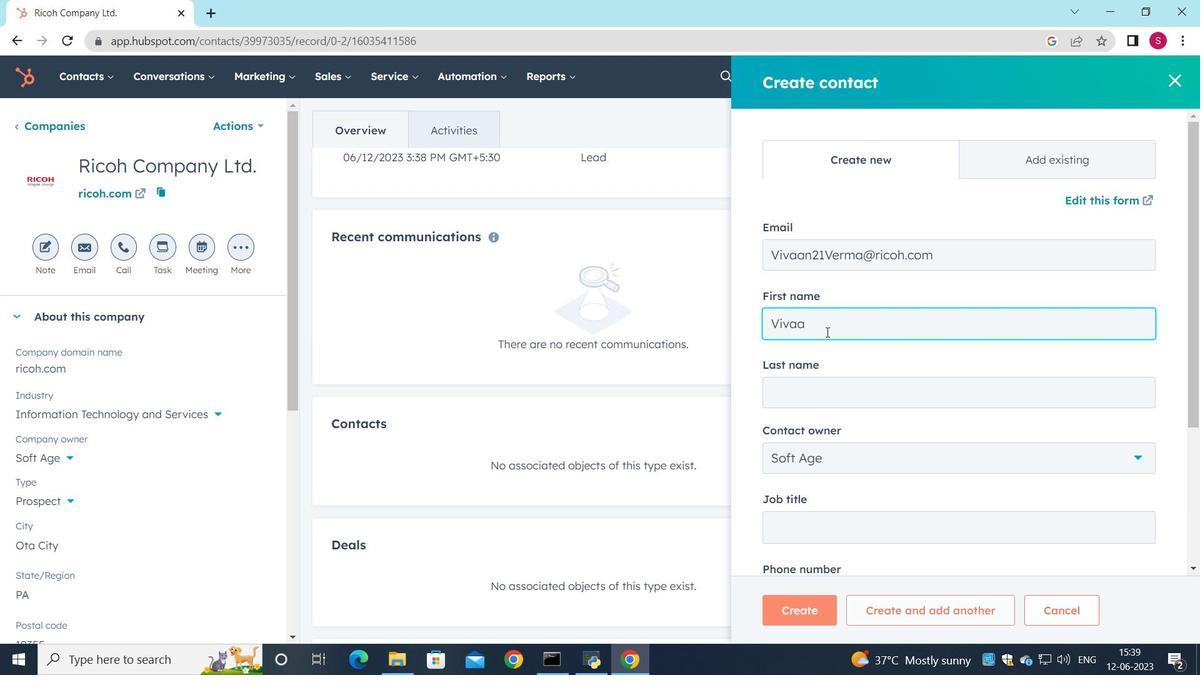 
Action: Mouse moved to (866, 397)
Screenshot: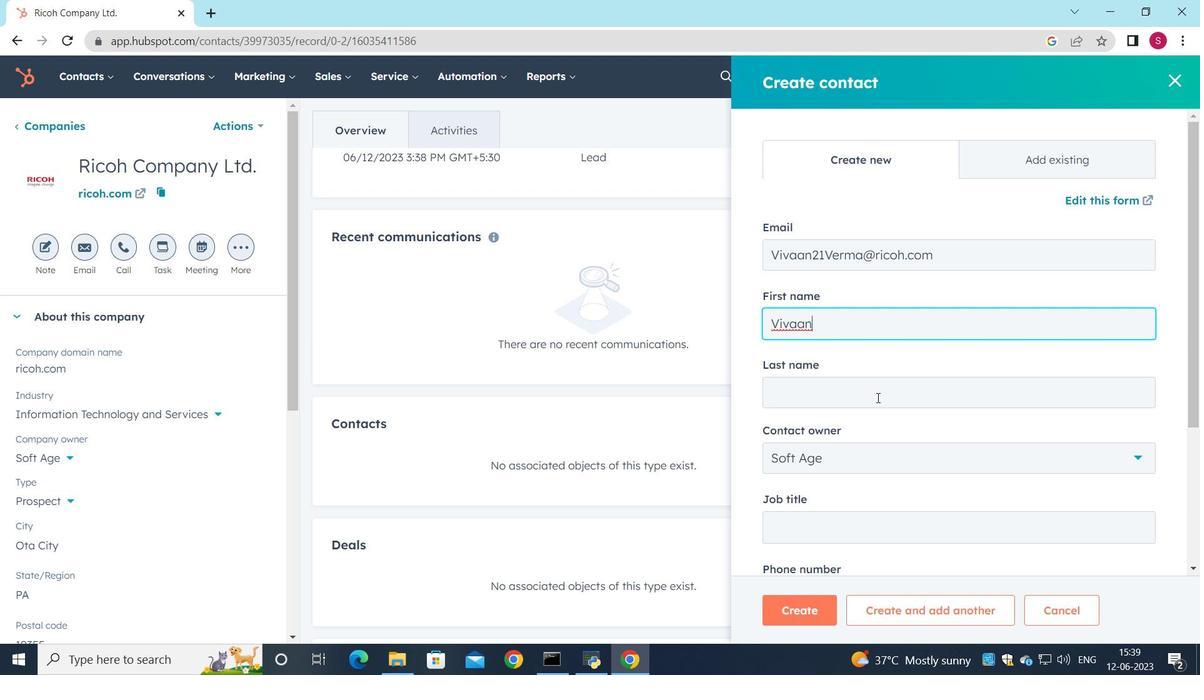 
Action: Mouse pressed left at (866, 397)
Screenshot: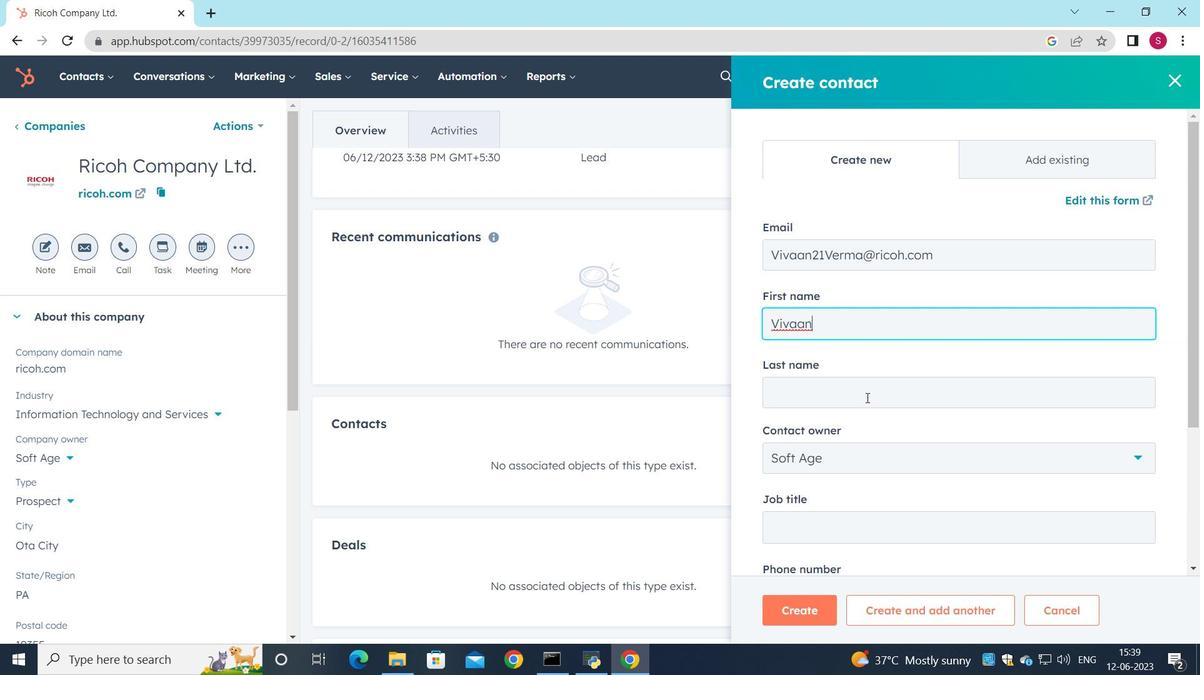 
Action: Key pressed <Key.shift>Verma
Screenshot: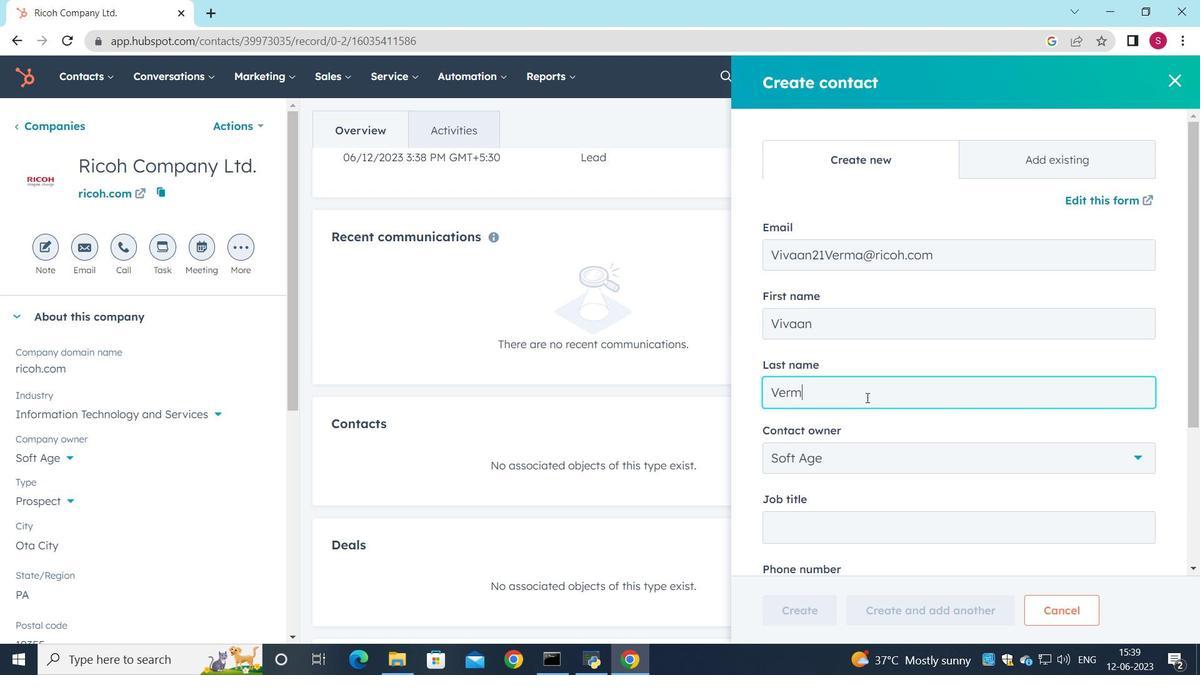
Action: Mouse scrolled (866, 397) with delta (0, 0)
Screenshot: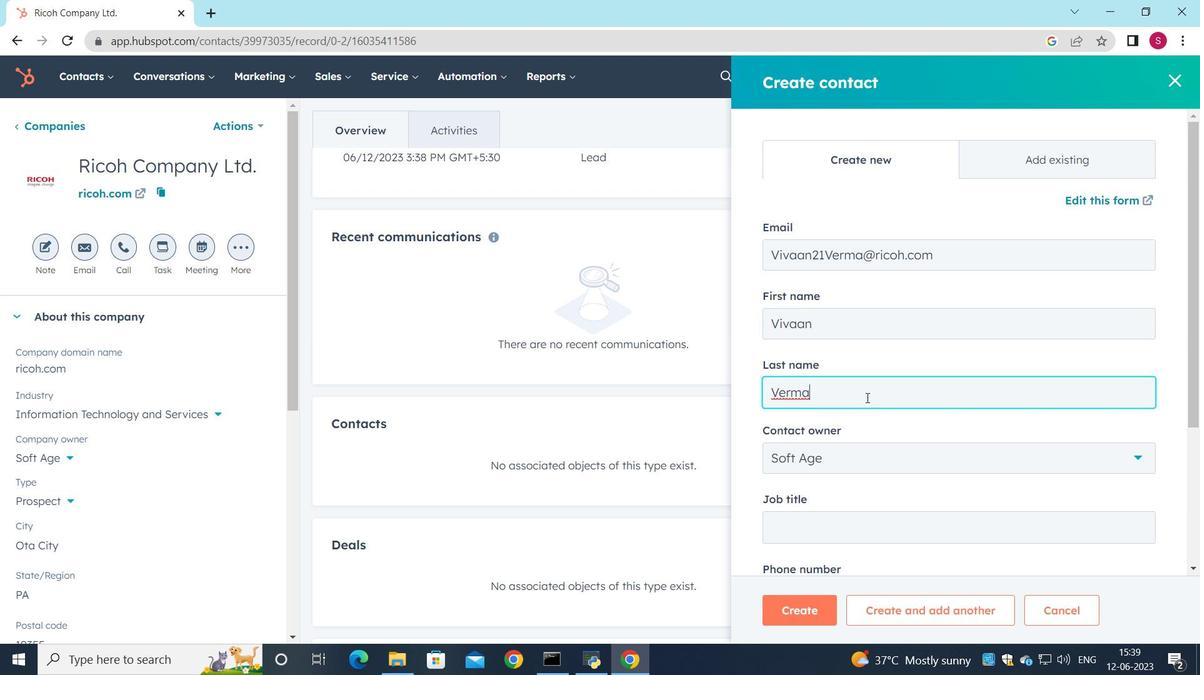 
Action: Mouse scrolled (866, 397) with delta (0, 0)
Screenshot: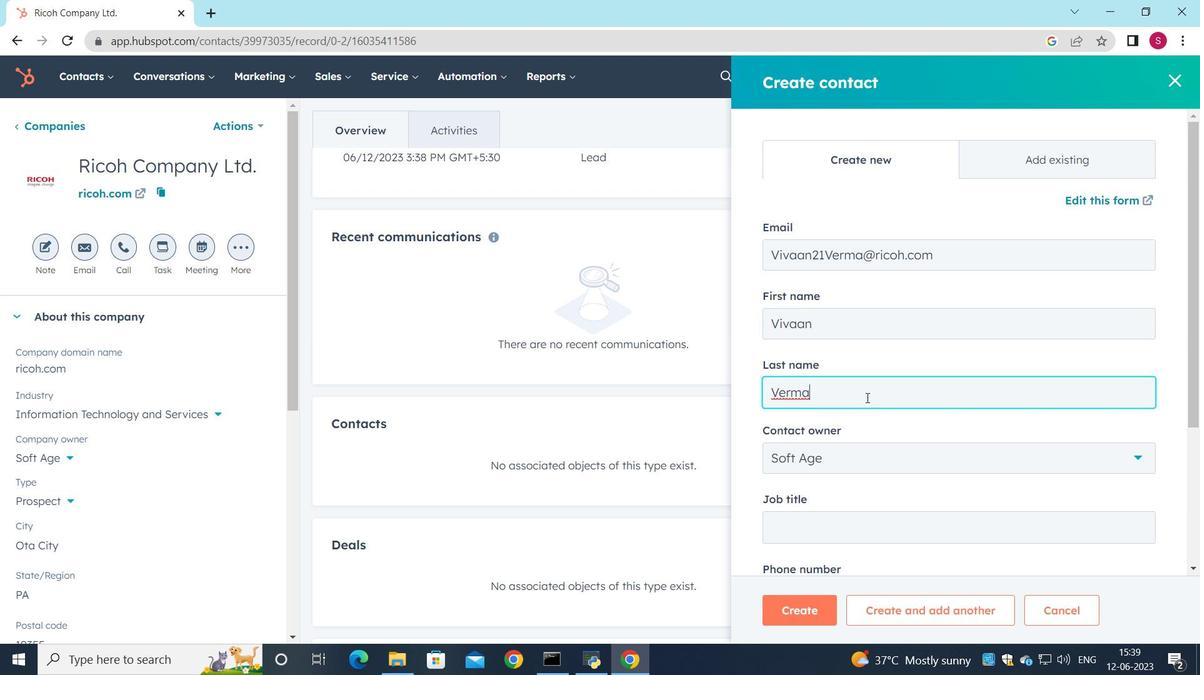 
Action: Mouse scrolled (866, 397) with delta (0, 0)
Screenshot: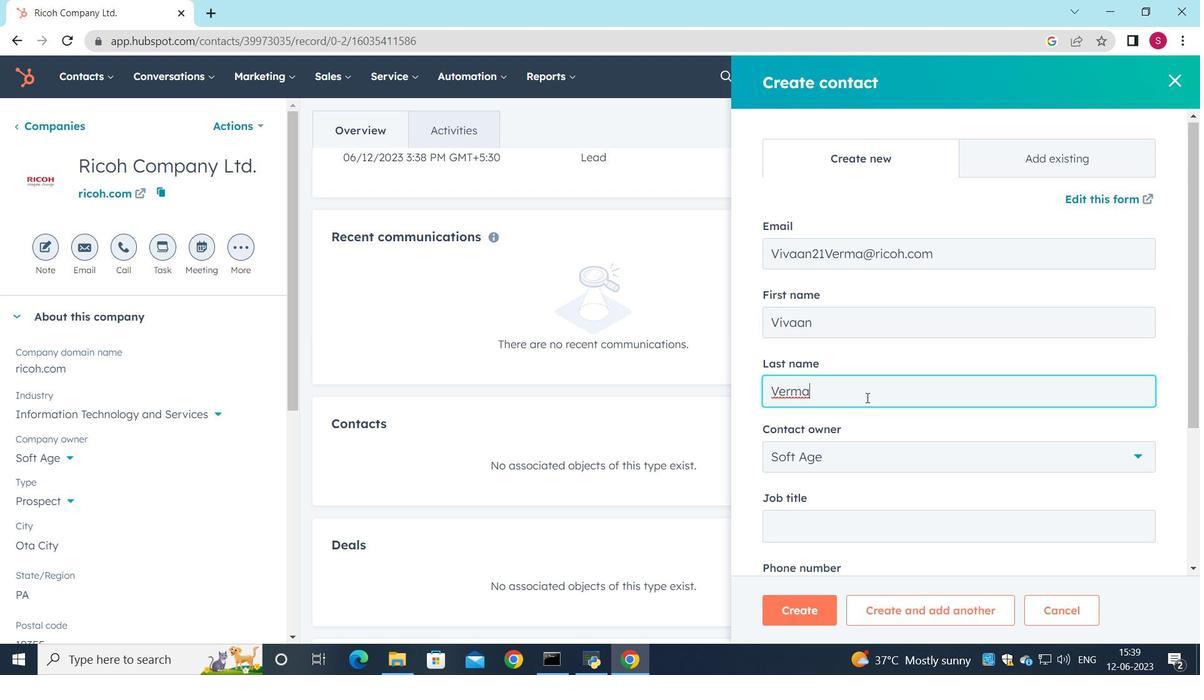 
Action: Mouse moved to (813, 321)
Screenshot: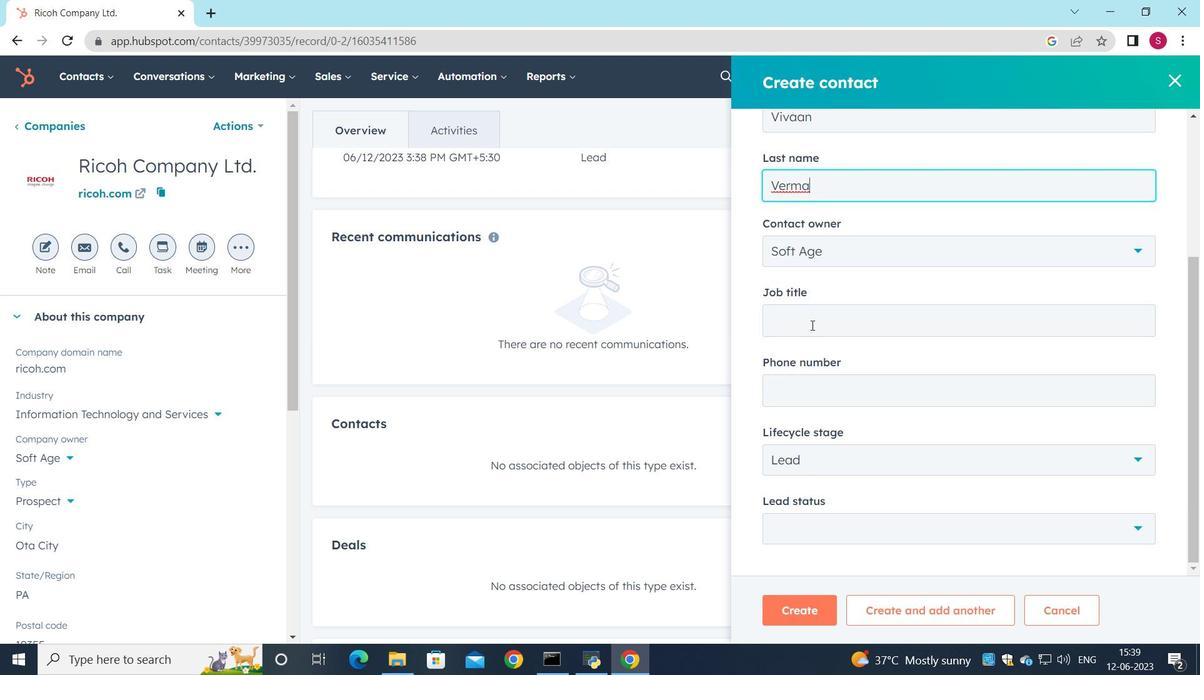 
Action: Mouse pressed left at (813, 321)
Screenshot: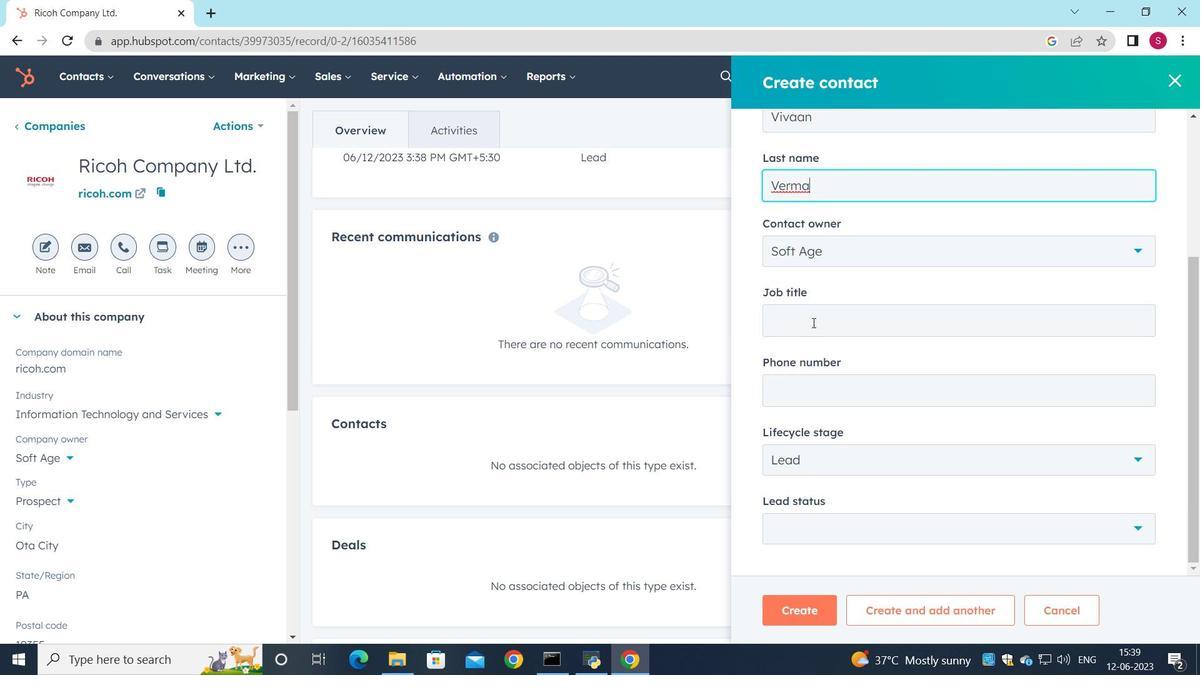 
Action: Key pressed <Key.shift><Key.shift><Key.shift><Key.shift><Key.shift><Key.shift><Key.shift><Key.shift><Key.shift><Key.shift><Key.shift><Key.shift><Key.shift><Key.shift><Key.shift><Key.shift><Key.shift><Key.shift><Key.shift><Key.shift><Key.shift><Key.shift><Key.shift><Key.shift><Key.shift><Key.shift><Key.shift><Key.shift><Key.shift><Key.shift><Key.shift><Key.shift><Key.shift><Key.shift><Key.shift><Key.shift><Key.shift><Key.shift><Key.shift><Key.shift><Key.shift><Key.shift><Key.shift><Key.shift><Key.shift><Key.shift>Copywriter
Screenshot: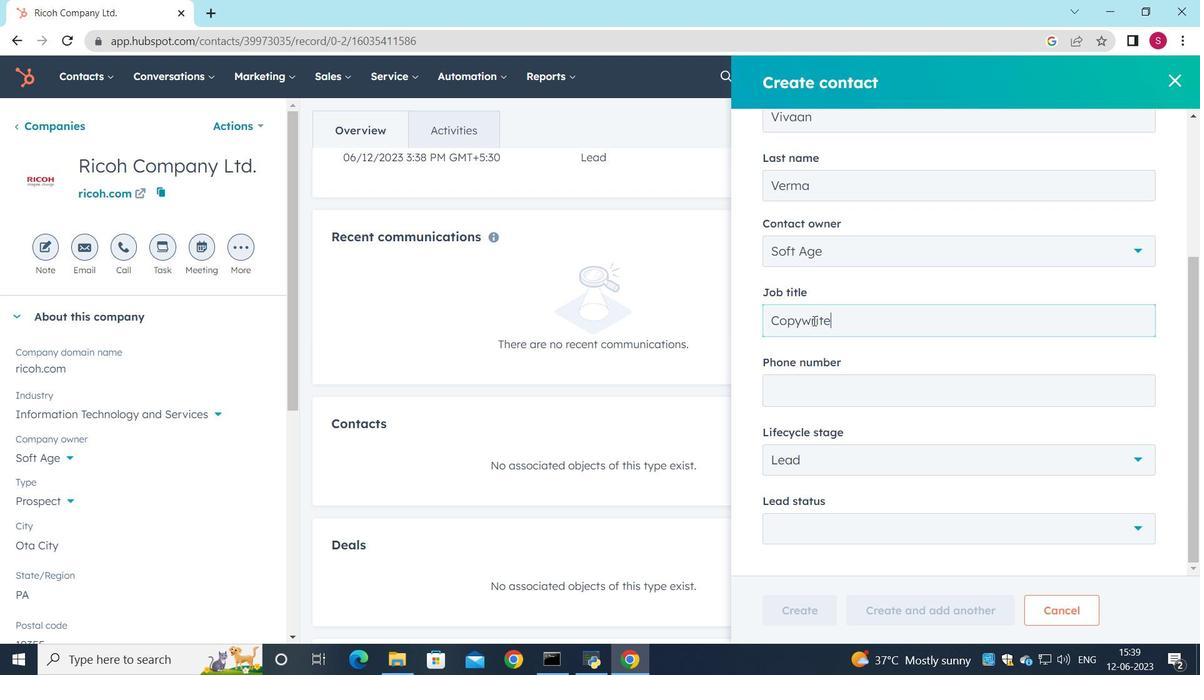 
Action: Mouse moved to (811, 391)
Screenshot: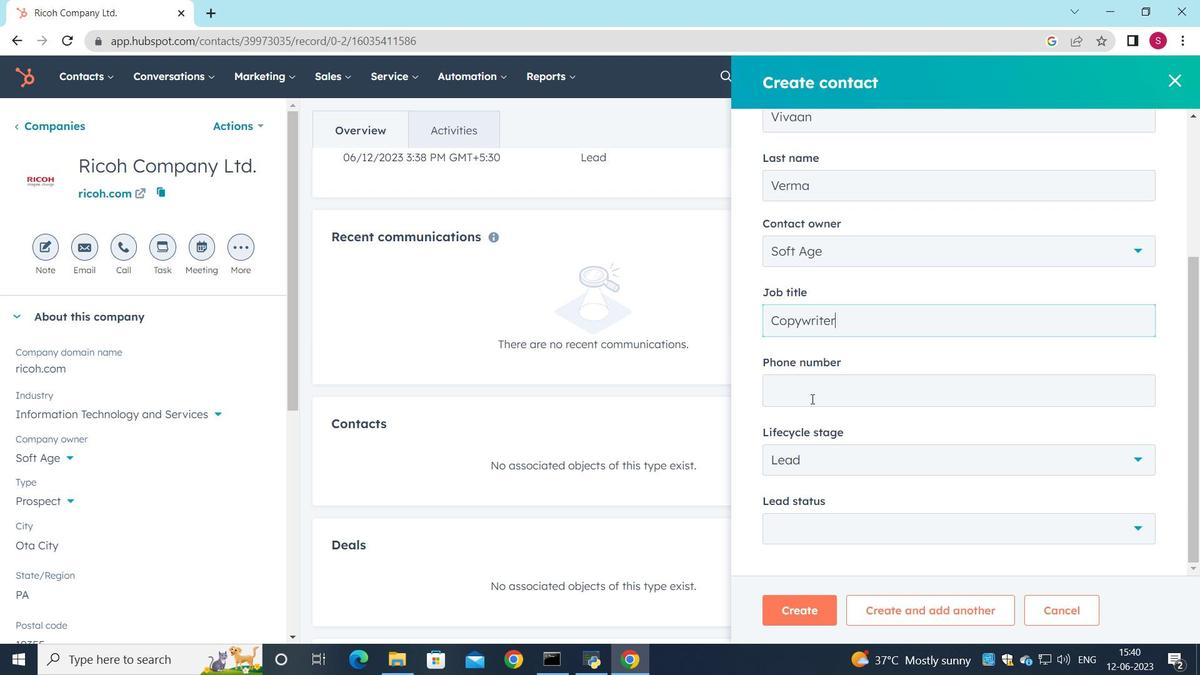 
Action: Mouse pressed left at (811, 391)
Screenshot: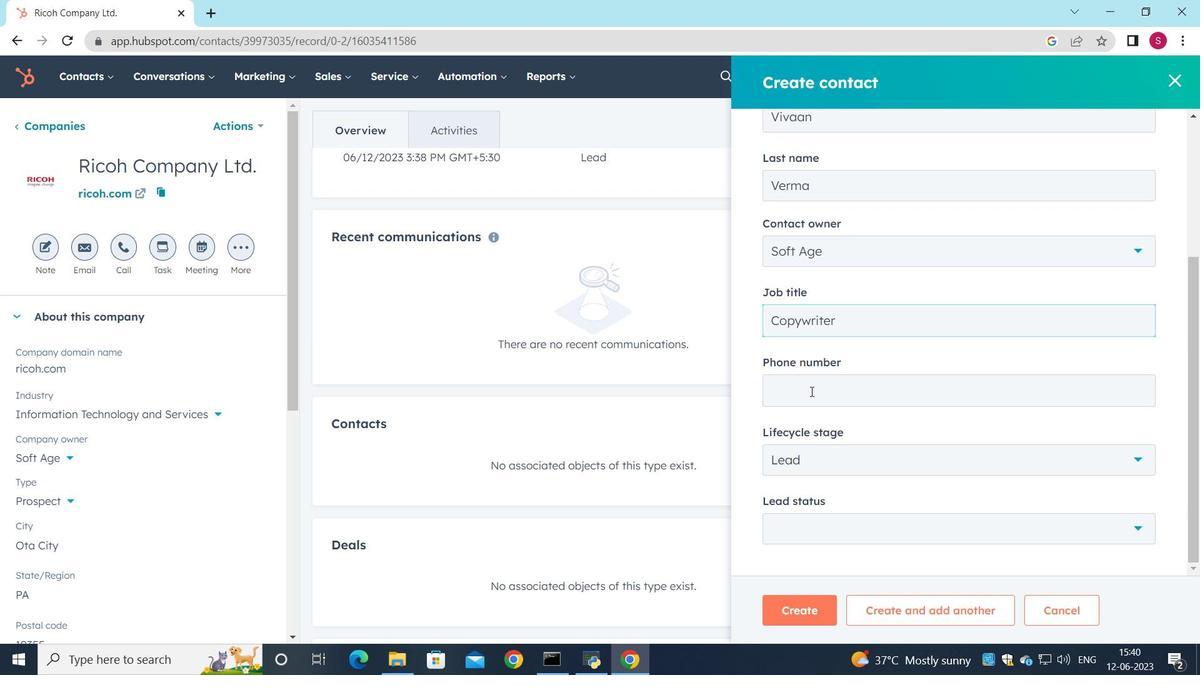 
Action: Key pressed 7189876544
Screenshot: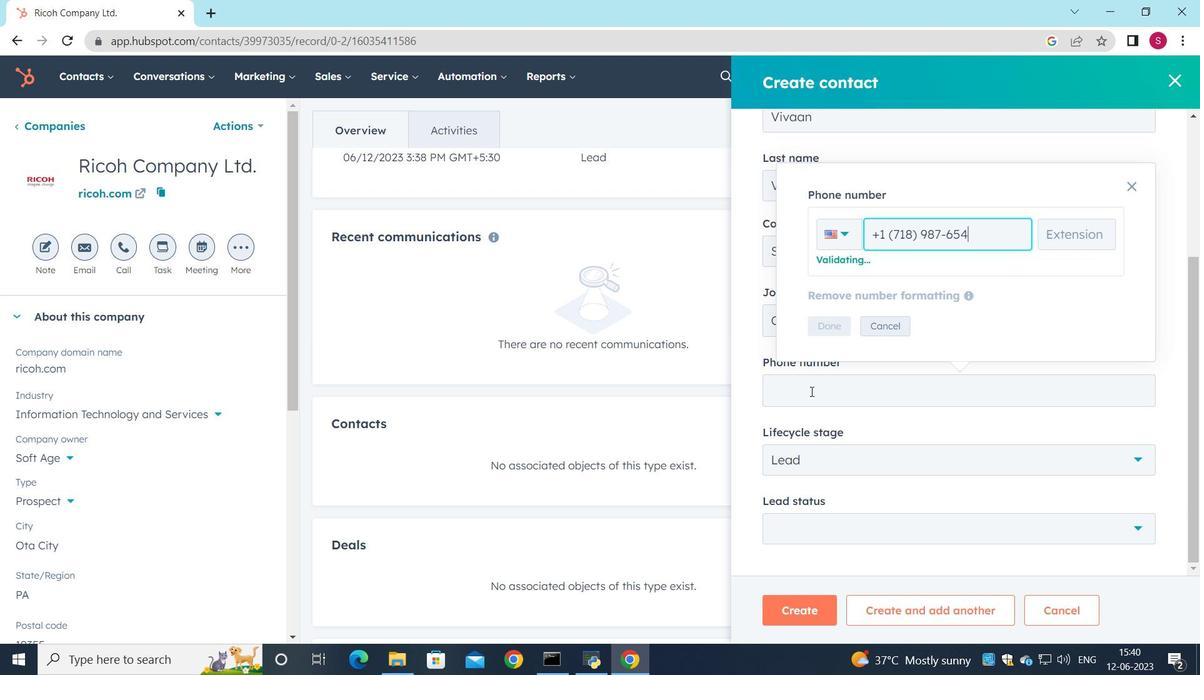 
Action: Mouse moved to (839, 327)
Screenshot: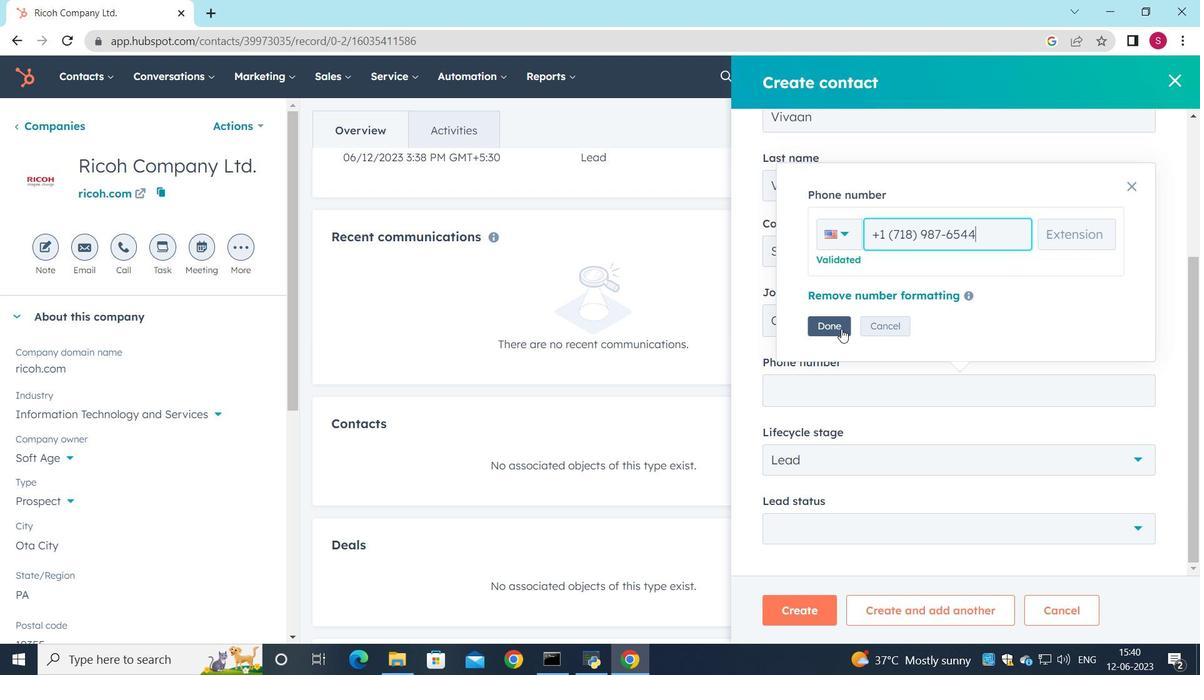 
Action: Mouse pressed left at (839, 327)
Screenshot: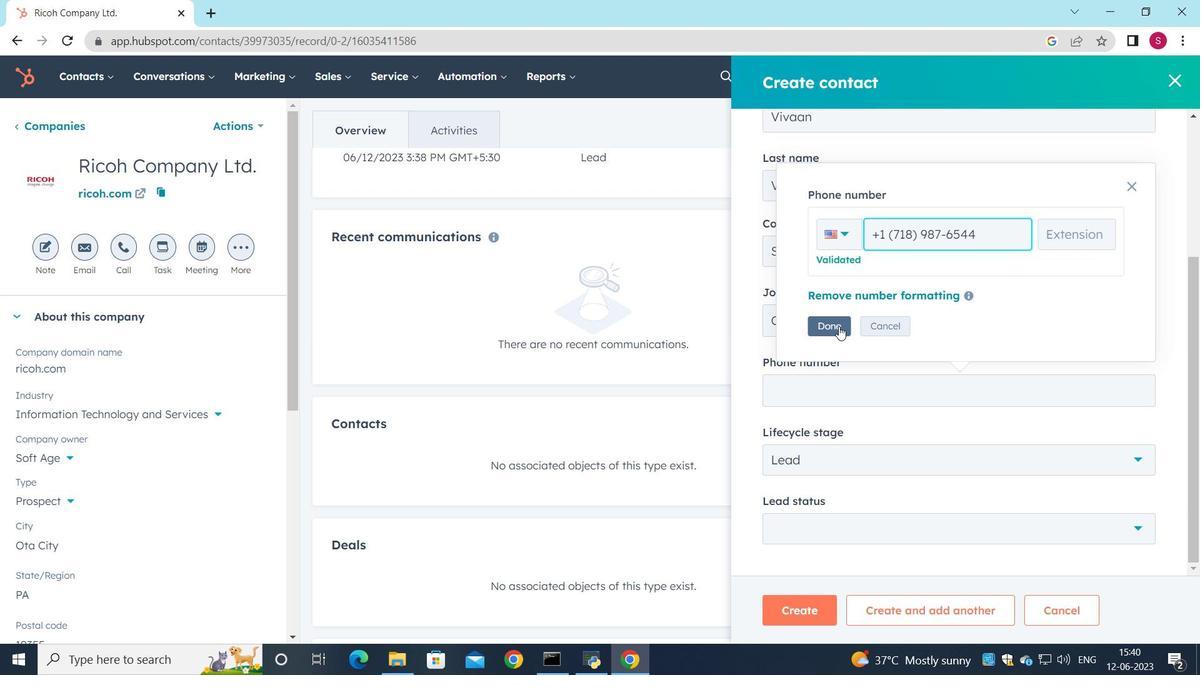 
Action: Mouse moved to (848, 415)
Screenshot: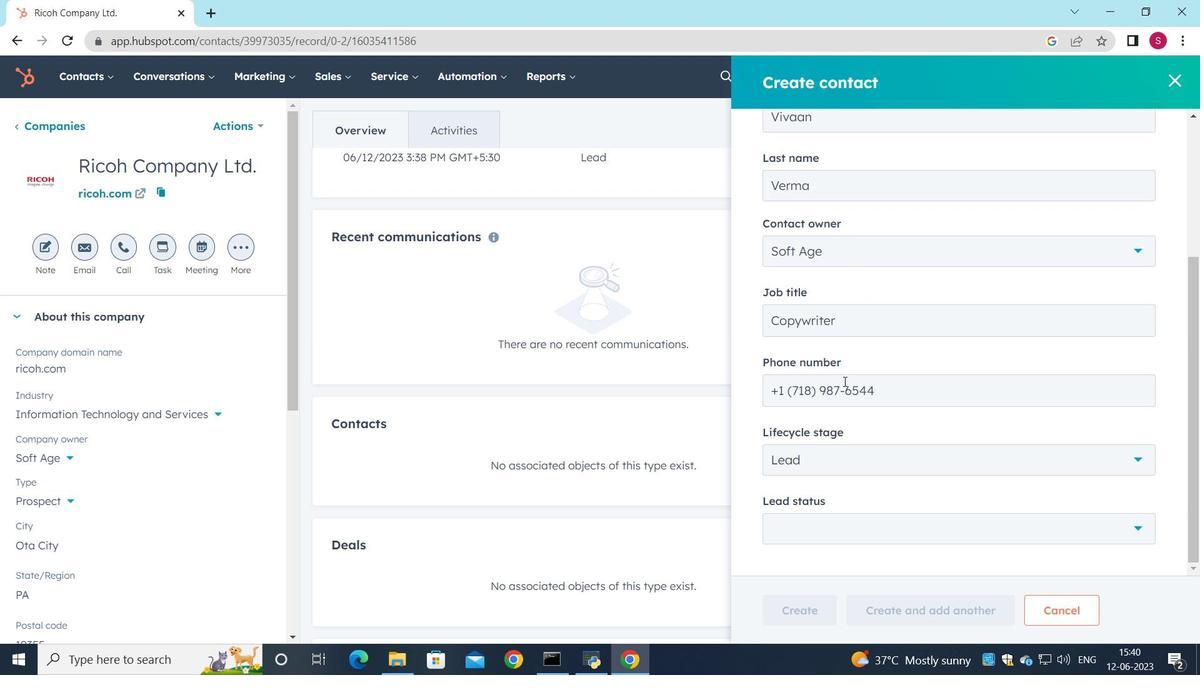 
Action: Mouse scrolled (848, 414) with delta (0, 0)
Screenshot: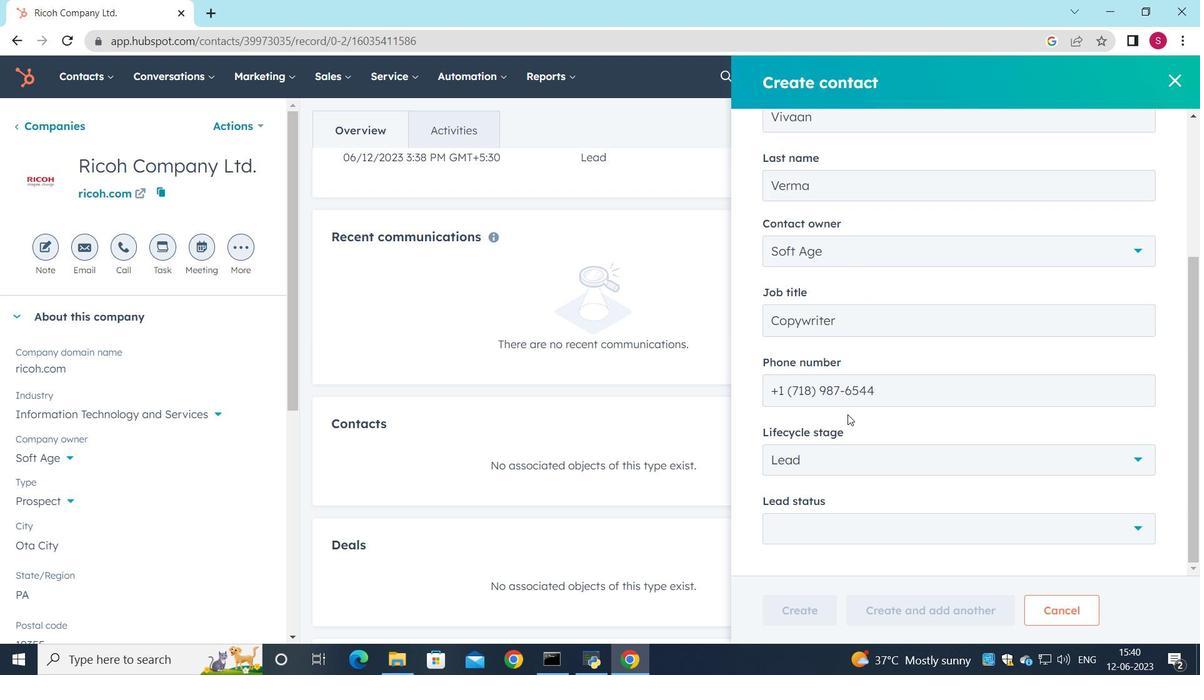 
Action: Mouse moved to (848, 417)
Screenshot: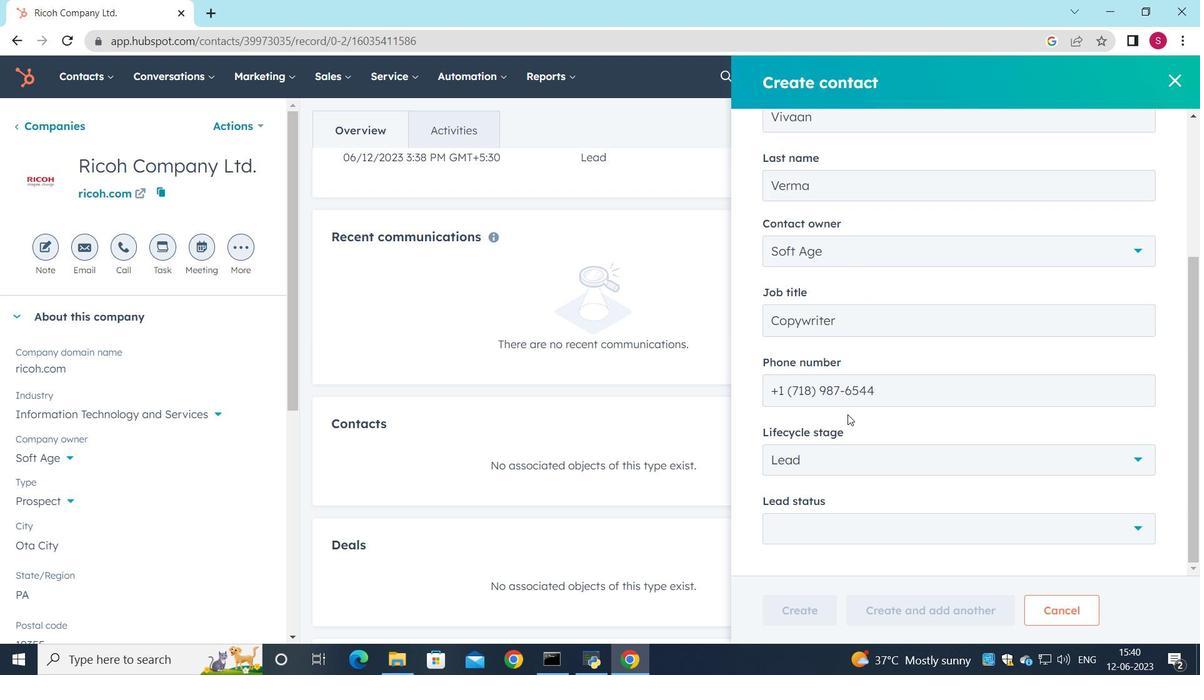 
Action: Mouse scrolled (848, 416) with delta (0, 0)
Screenshot: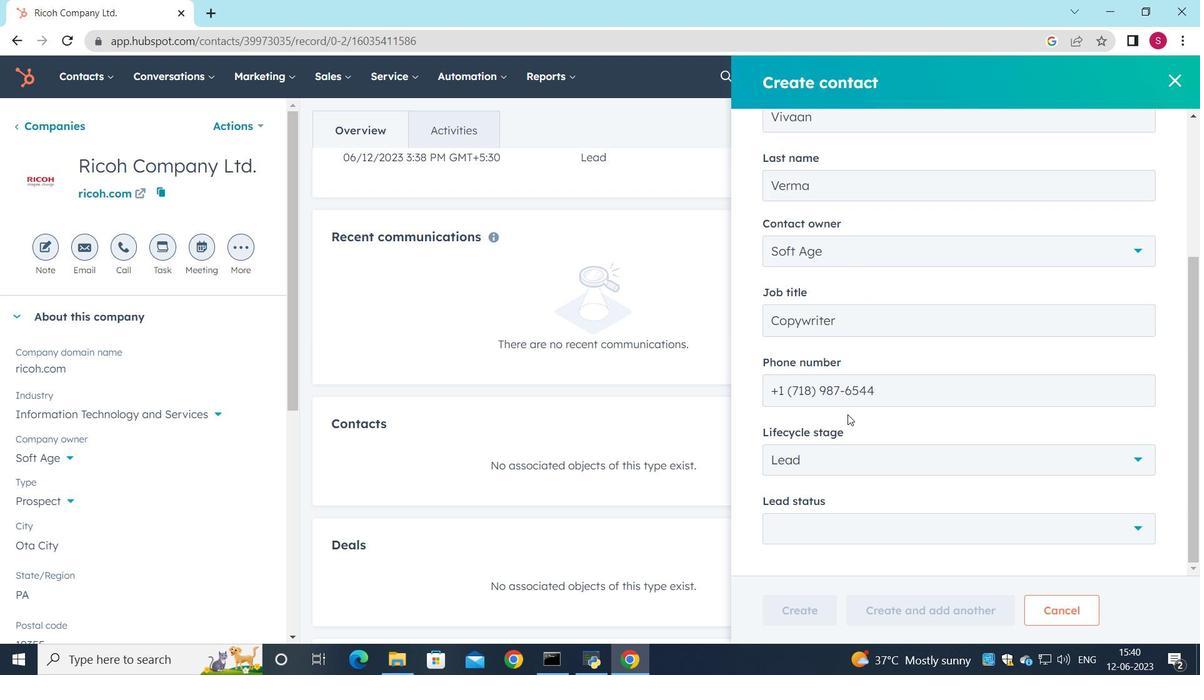 
Action: Mouse moved to (891, 524)
Screenshot: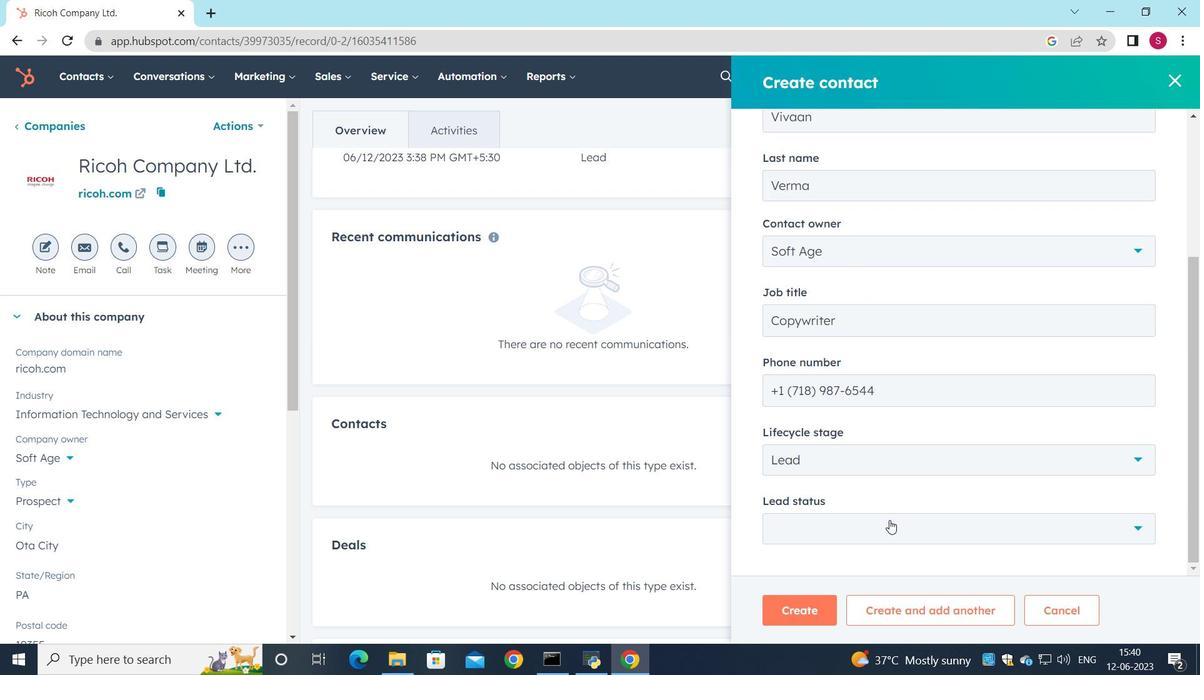 
Action: Mouse pressed left at (891, 524)
Screenshot: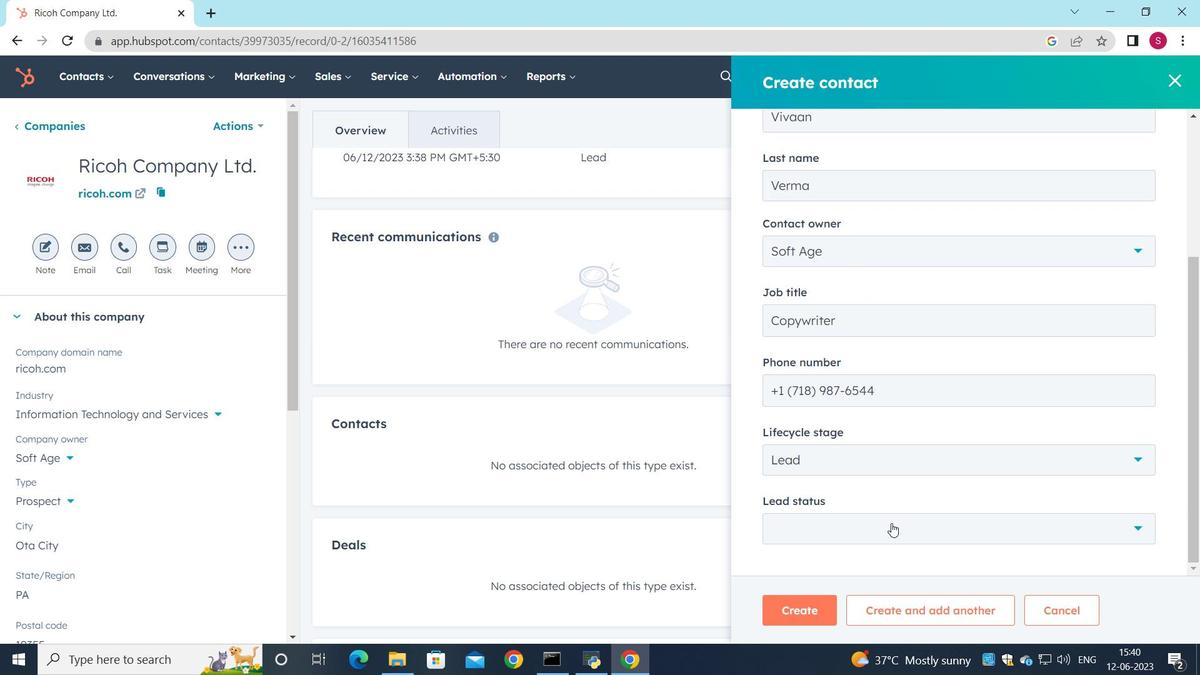 
Action: Mouse moved to (818, 397)
Screenshot: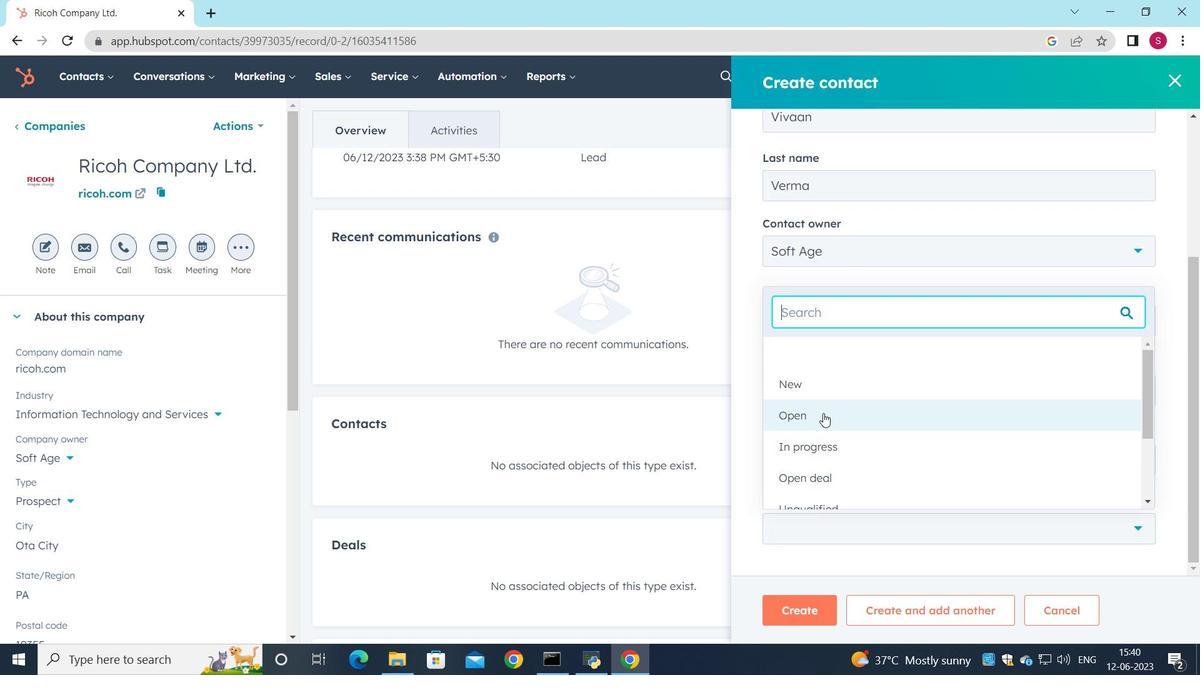 
Action: Mouse pressed left at (818, 397)
Screenshot: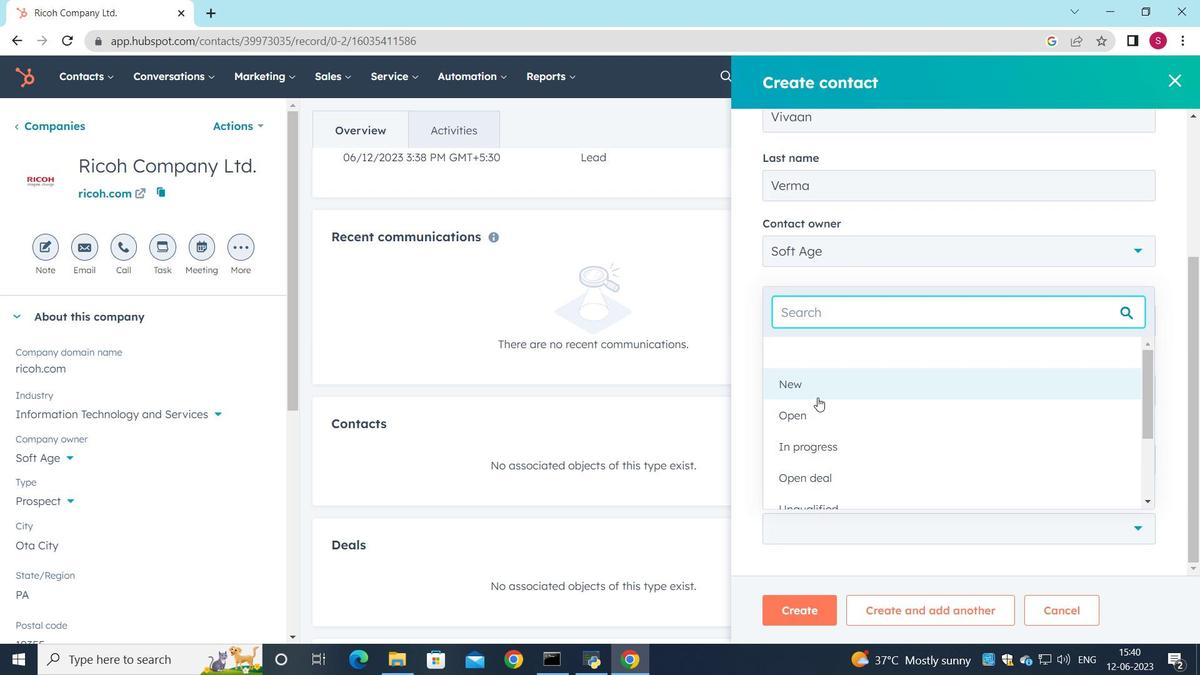 
Action: Mouse moved to (828, 604)
Screenshot: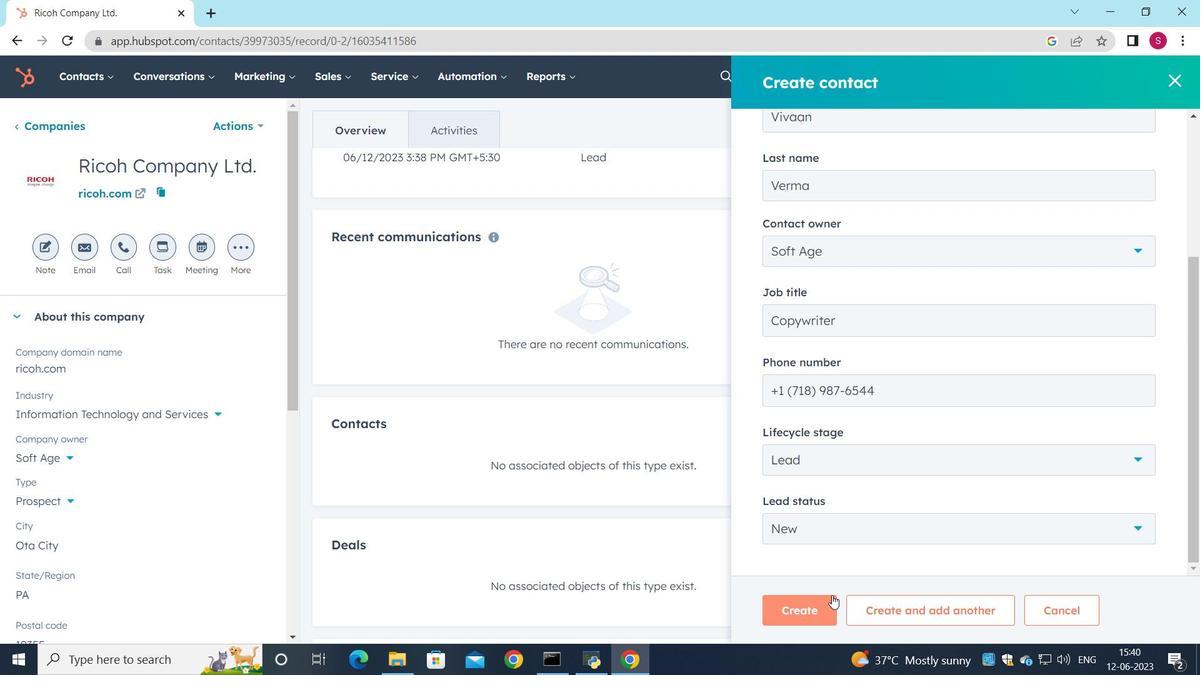 
Action: Mouse pressed left at (828, 604)
Screenshot: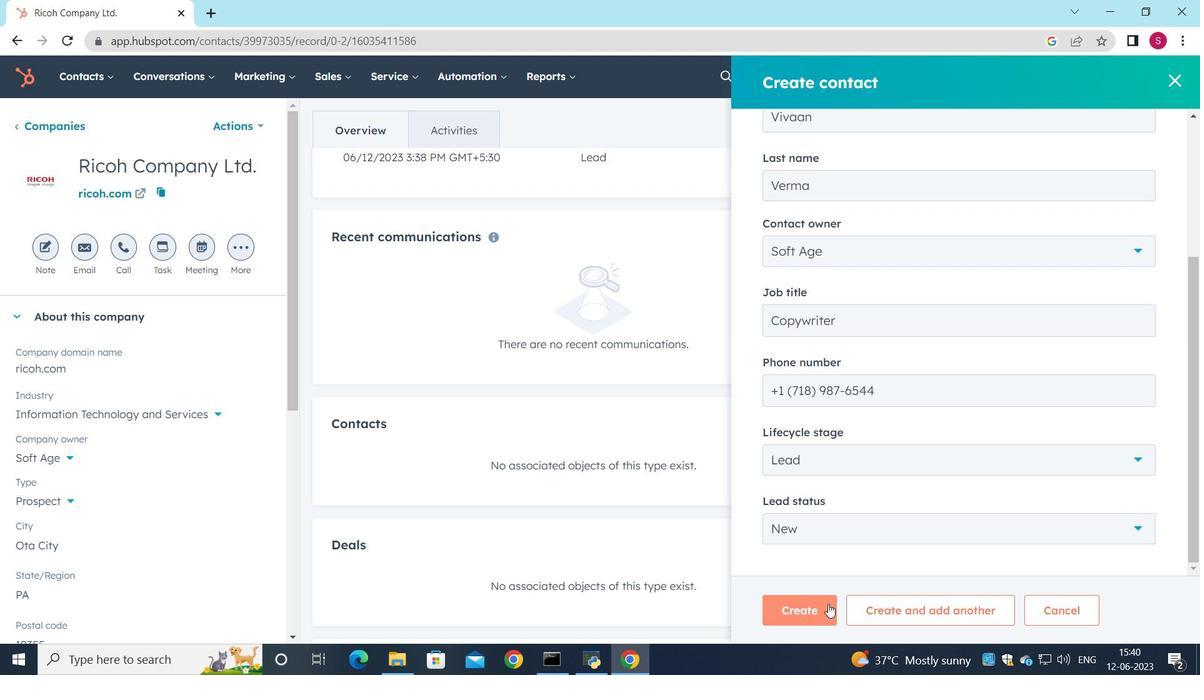 
Action: Mouse moved to (637, 557)
Screenshot: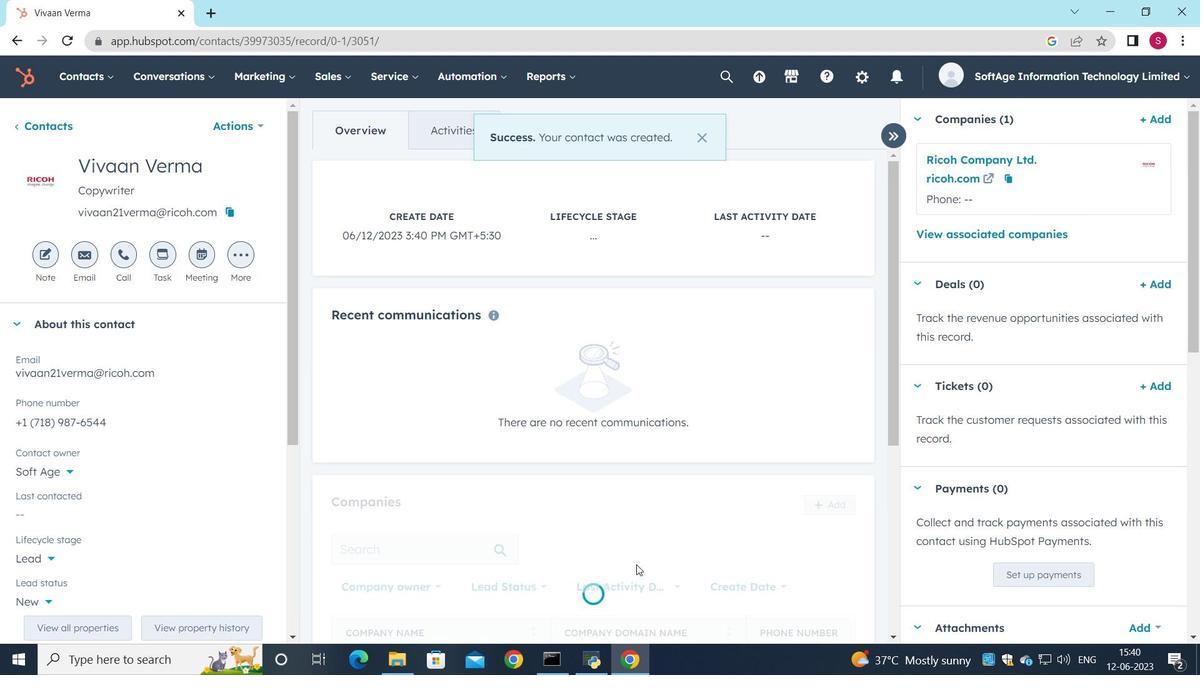 
Action: Mouse scrolled (637, 557) with delta (0, 0)
Screenshot: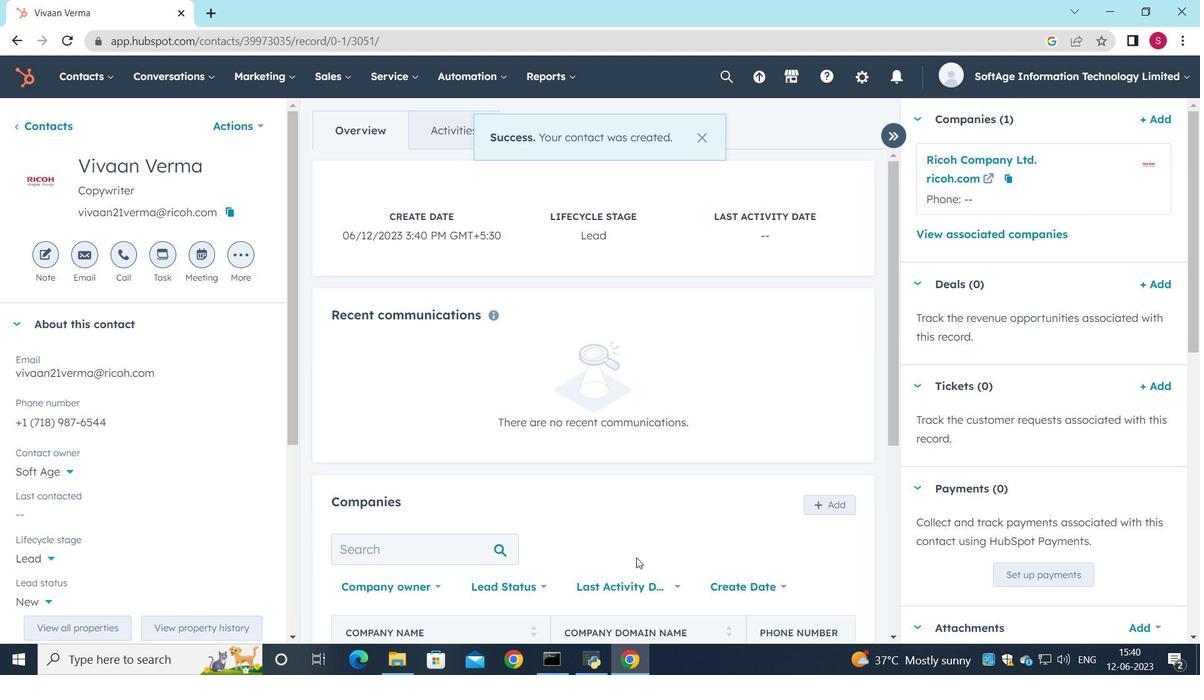 
Action: Mouse scrolled (637, 557) with delta (0, 0)
Screenshot: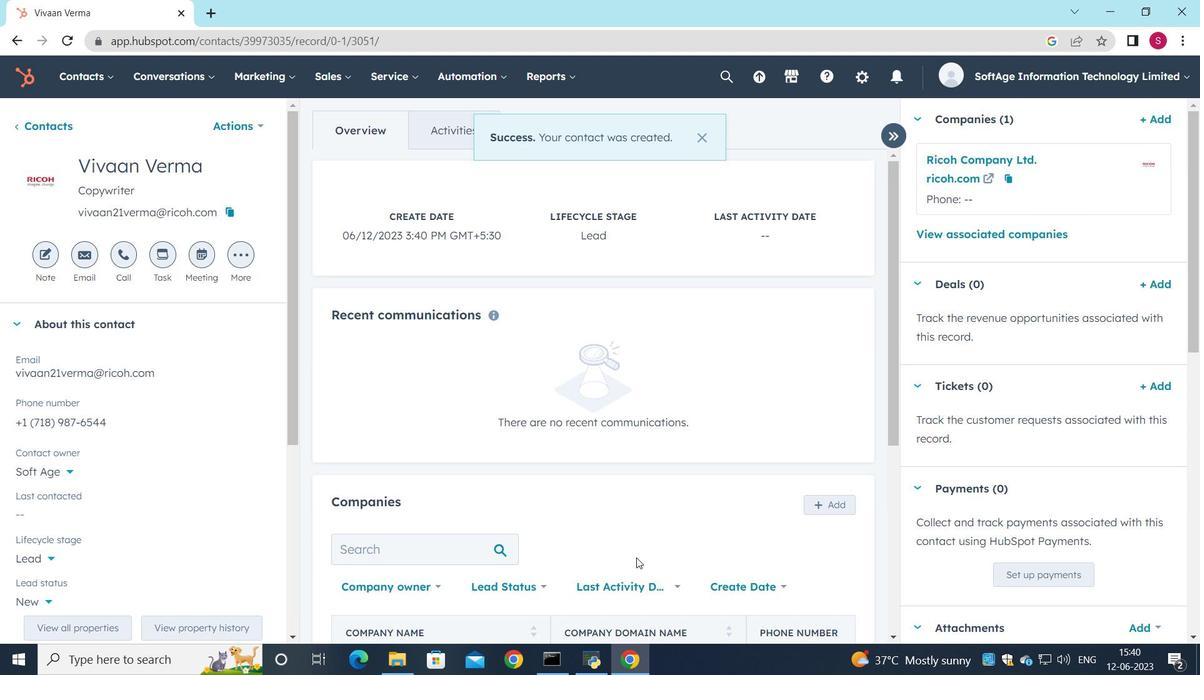 
